 Task: For heading Use Italics Lora with red colour, bold & Underline.  font size for heading18,  'Change the font style of data to'Montserrat and font size to 9,  Change the alignment of both headline & data to Align left In the sheet  DashboardLoanAgreement
Action: Mouse moved to (61, 142)
Screenshot: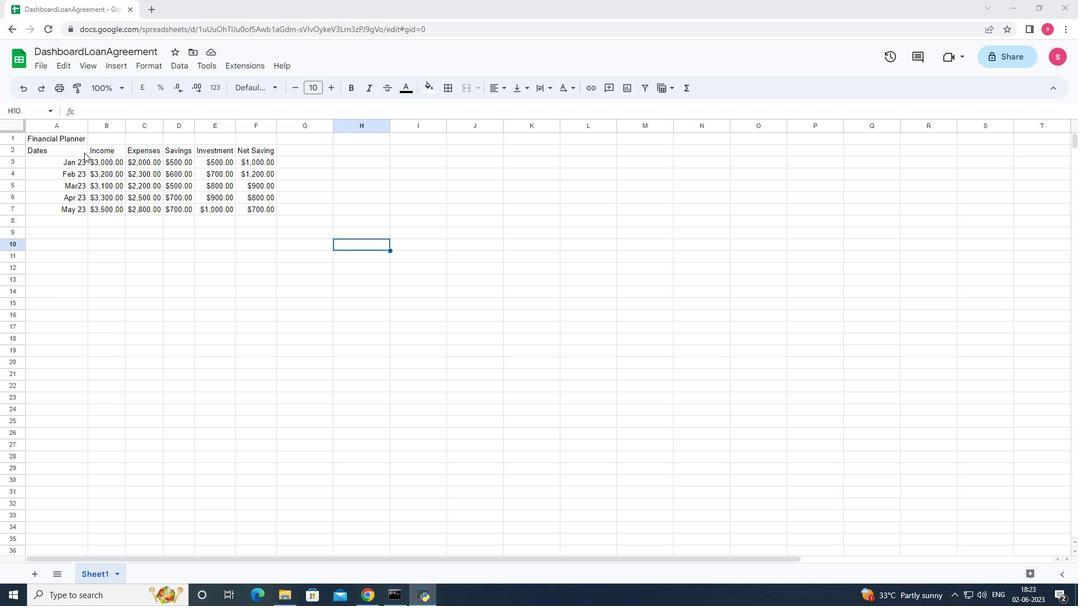 
Action: Mouse pressed left at (61, 142)
Screenshot: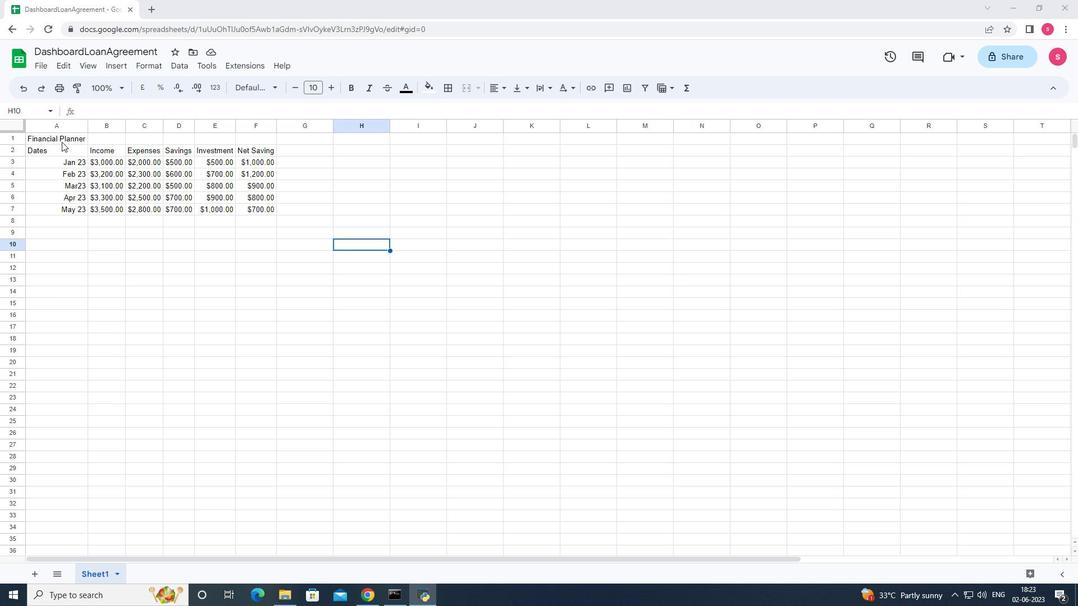 
Action: Mouse moved to (251, 89)
Screenshot: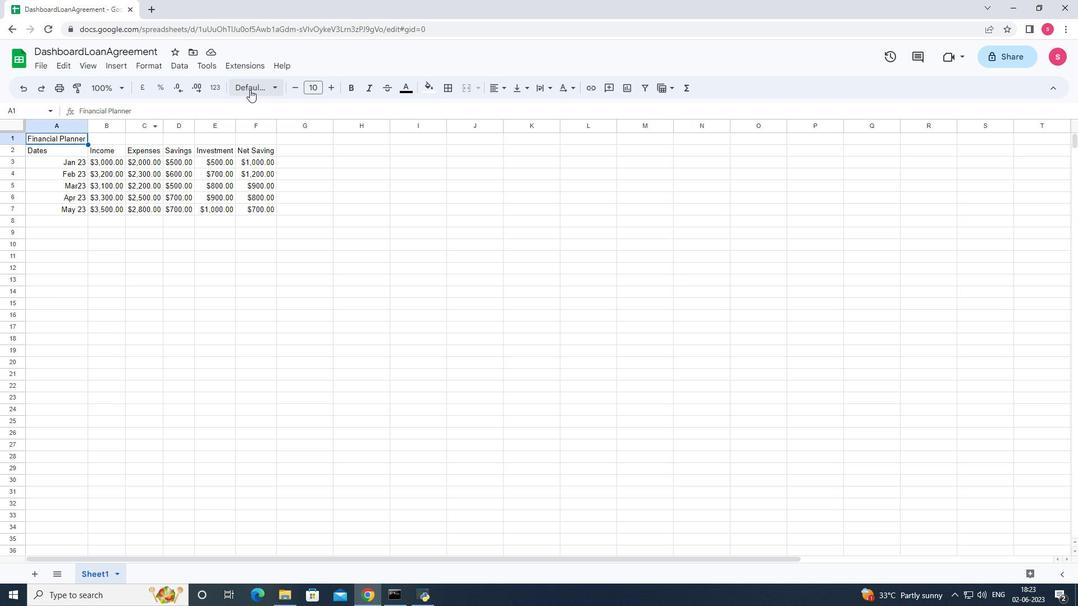 
Action: Mouse pressed left at (251, 89)
Screenshot: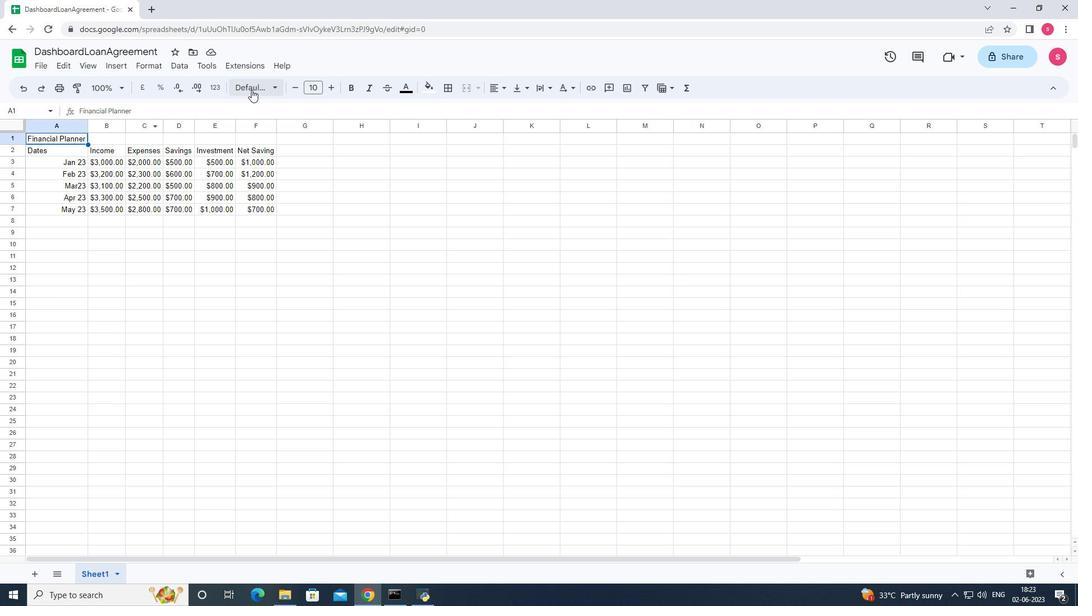 
Action: Mouse moved to (283, 325)
Screenshot: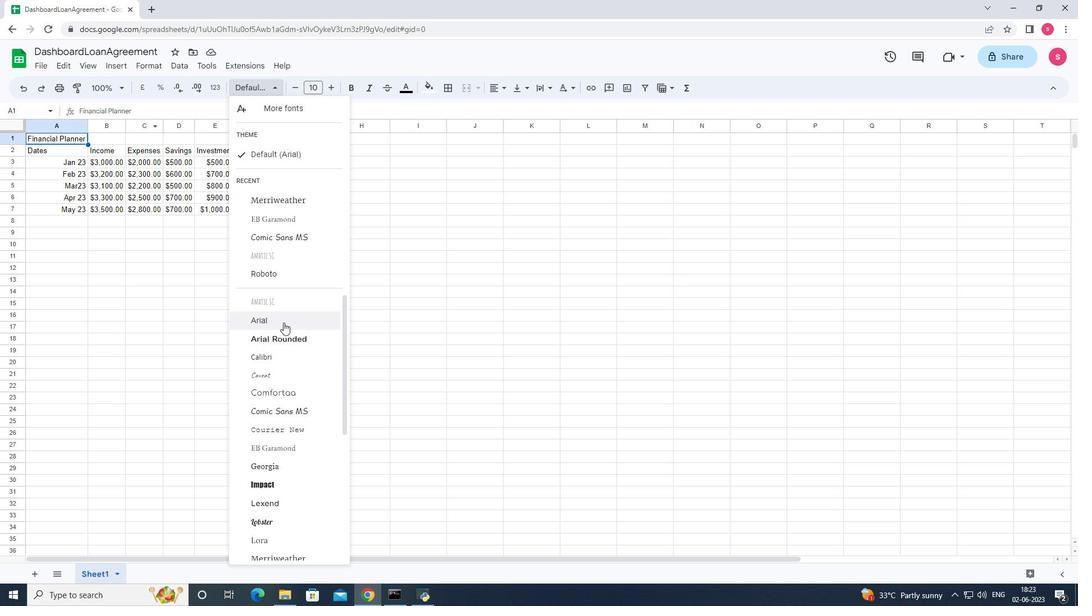 
Action: Mouse scrolled (283, 325) with delta (0, 0)
Screenshot: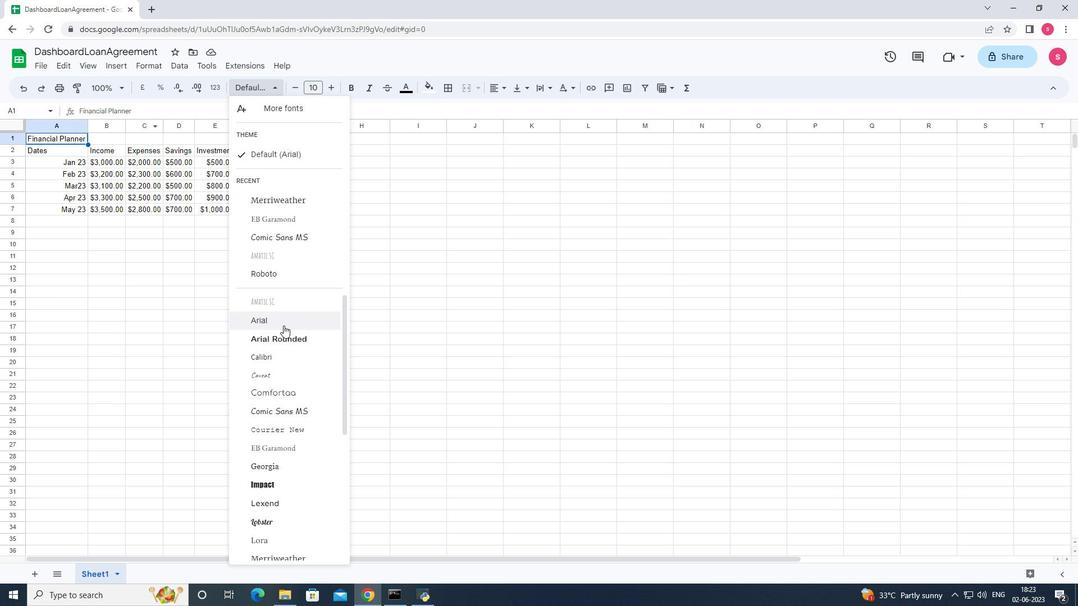 
Action: Mouse scrolled (283, 325) with delta (0, 0)
Screenshot: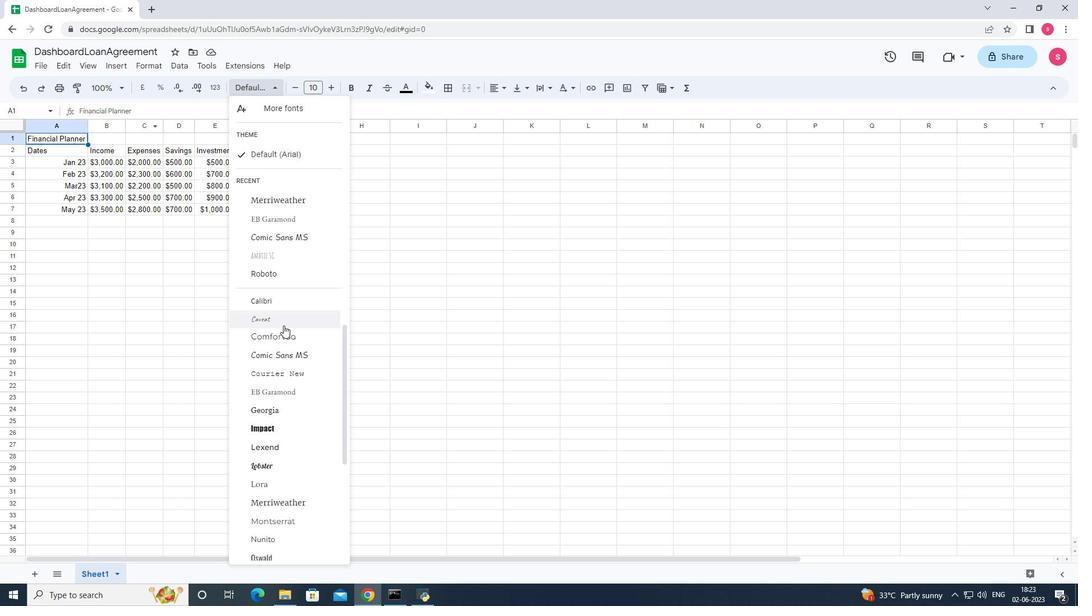 
Action: Mouse scrolled (283, 325) with delta (0, 0)
Screenshot: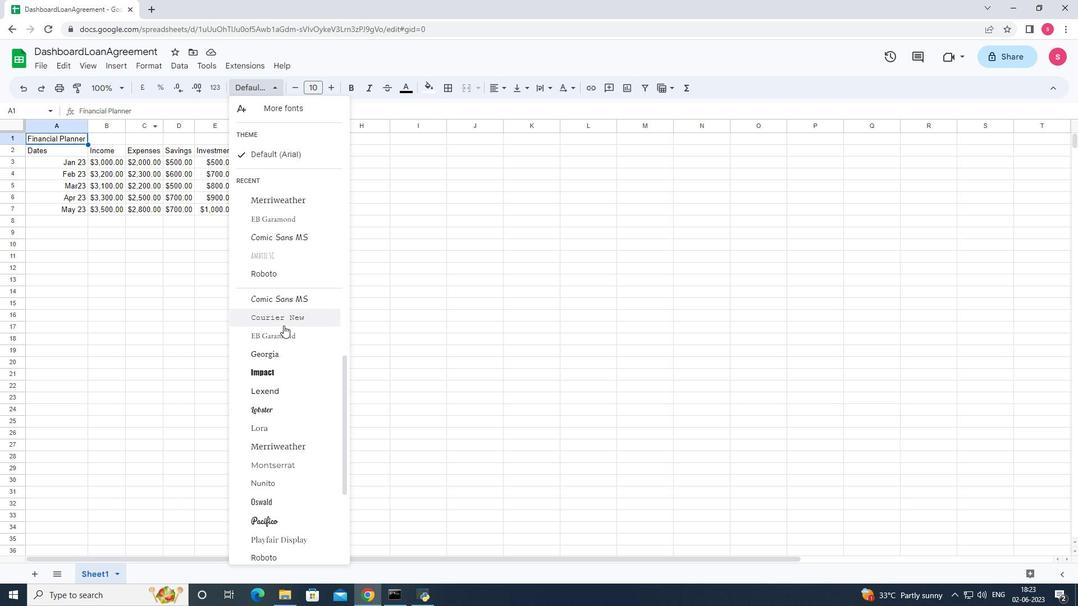 
Action: Mouse scrolled (283, 325) with delta (0, 0)
Screenshot: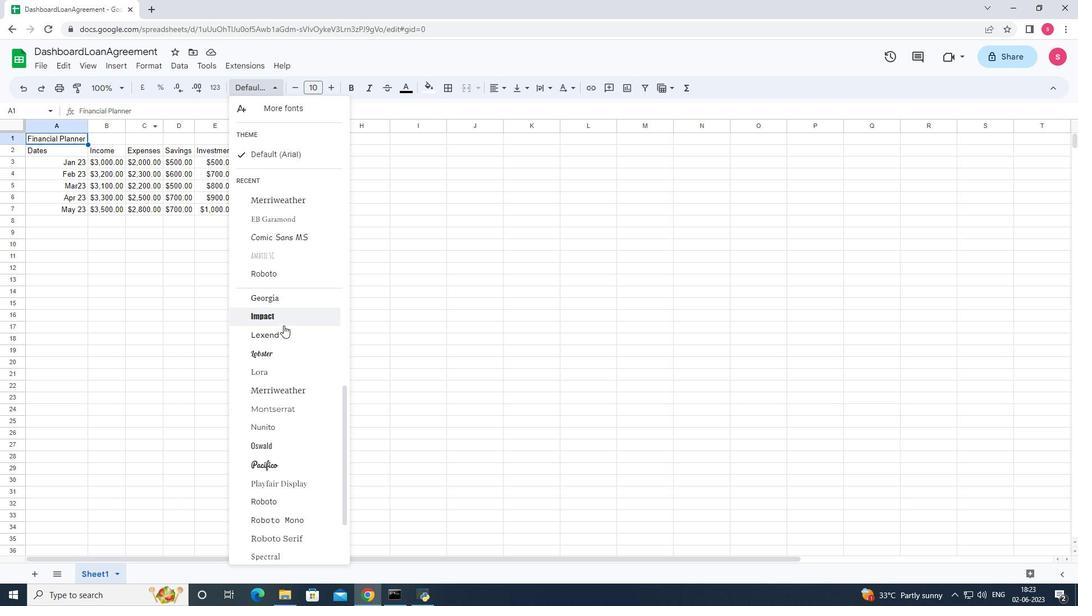 
Action: Mouse moved to (283, 316)
Screenshot: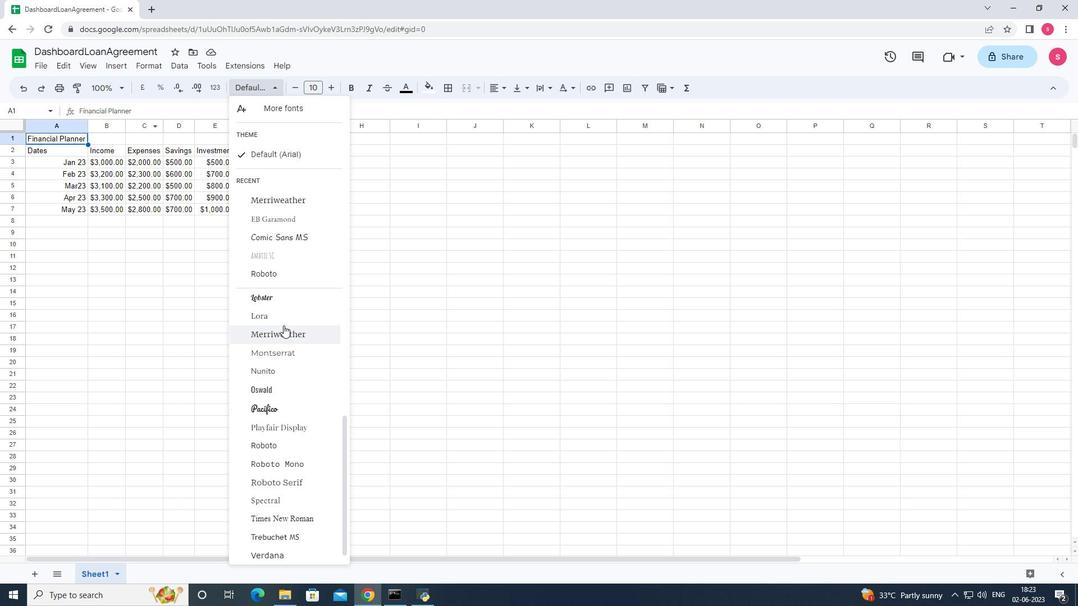 
Action: Mouse pressed left at (283, 316)
Screenshot: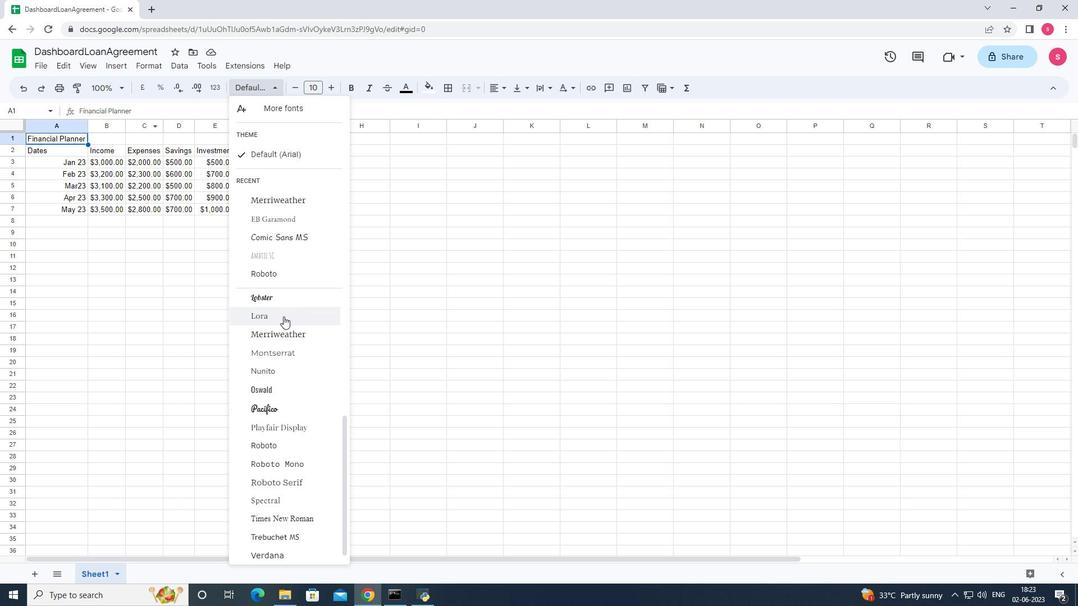 
Action: Mouse moved to (407, 90)
Screenshot: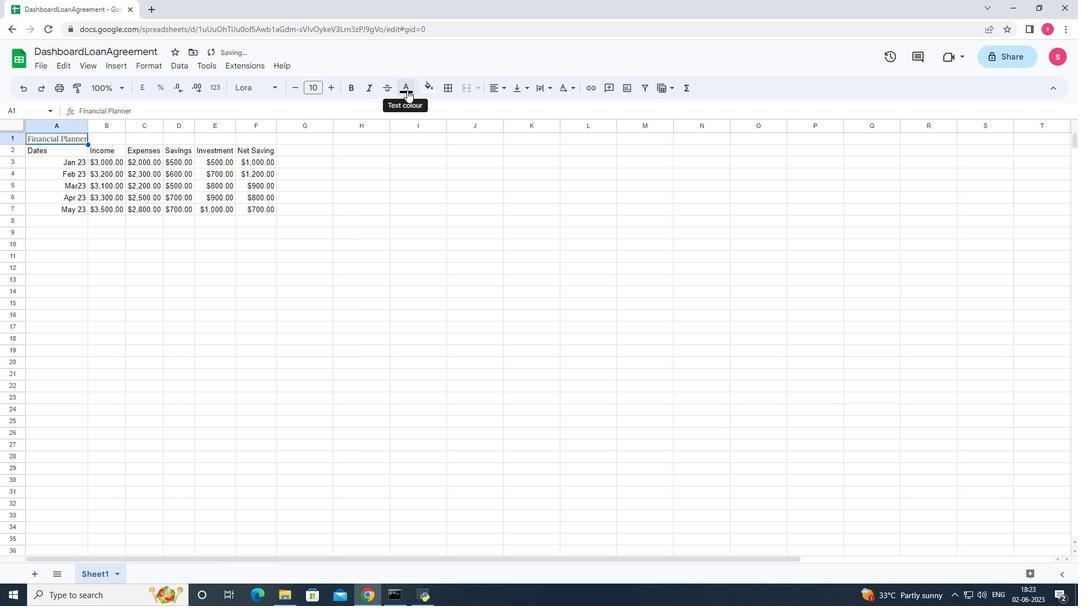 
Action: Mouse pressed left at (407, 90)
Screenshot: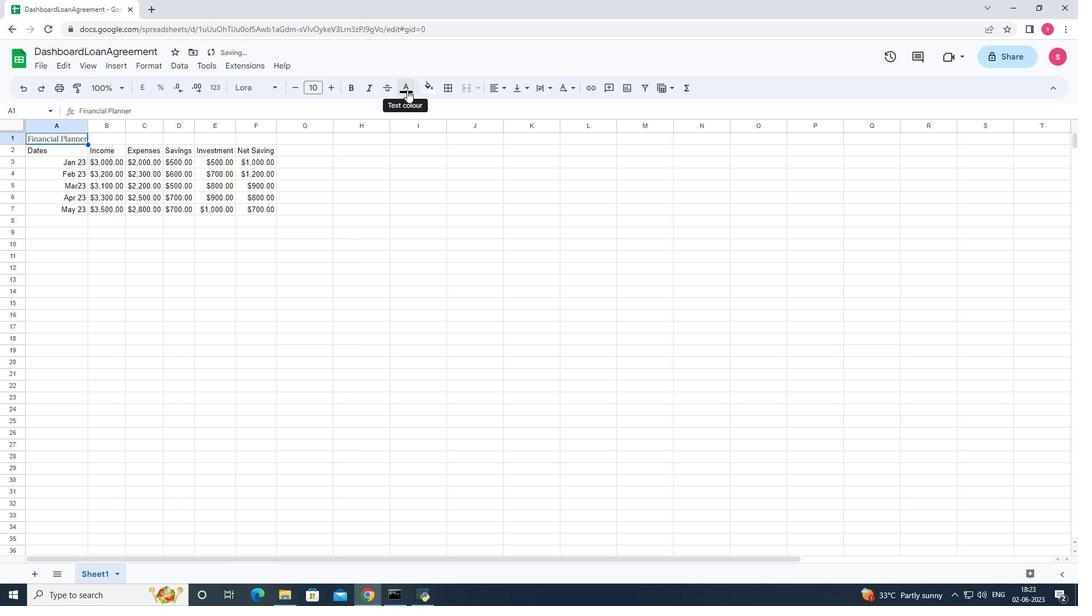 
Action: Mouse moved to (420, 138)
Screenshot: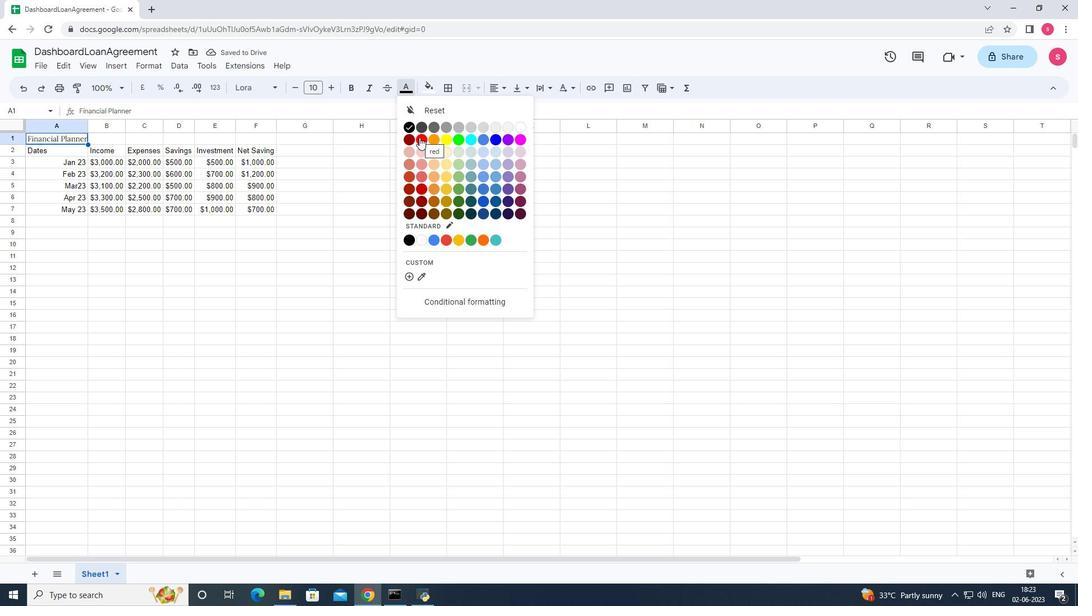
Action: Mouse pressed left at (420, 138)
Screenshot: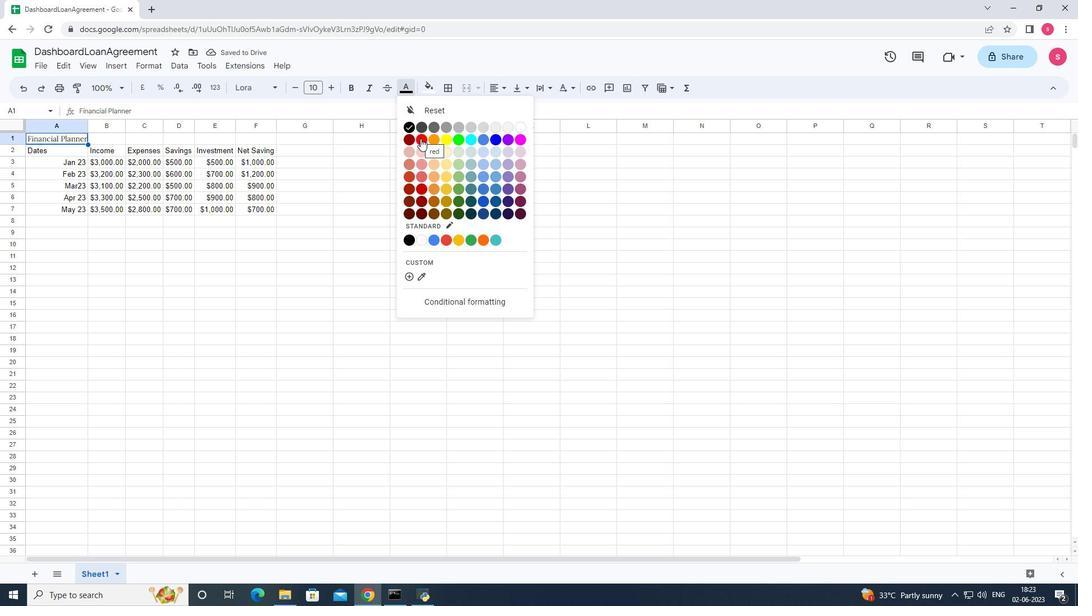 
Action: Mouse moved to (147, 62)
Screenshot: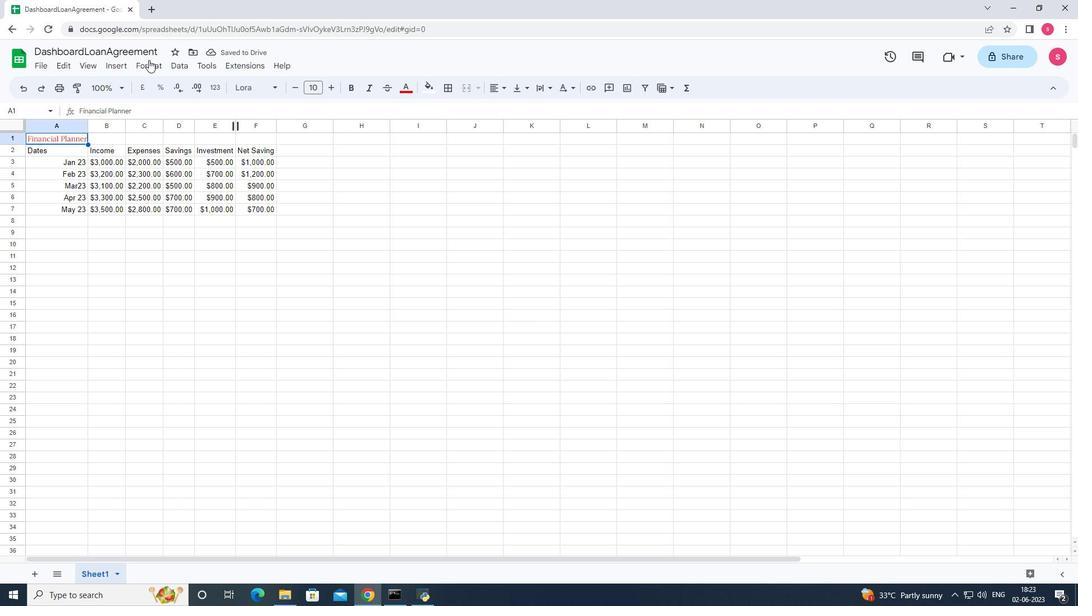 
Action: Mouse pressed left at (147, 62)
Screenshot: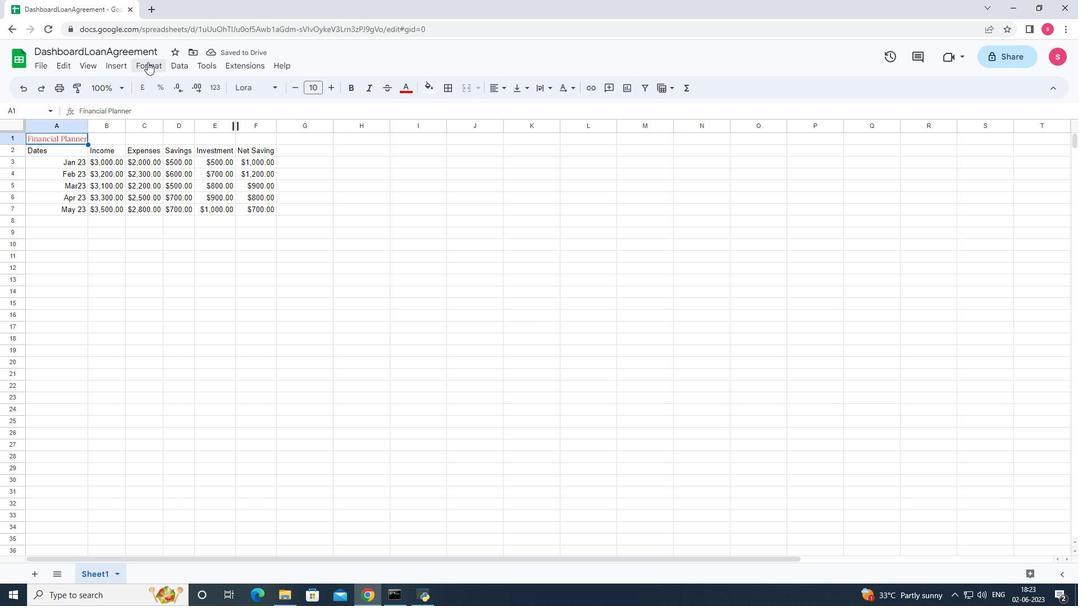 
Action: Mouse moved to (171, 125)
Screenshot: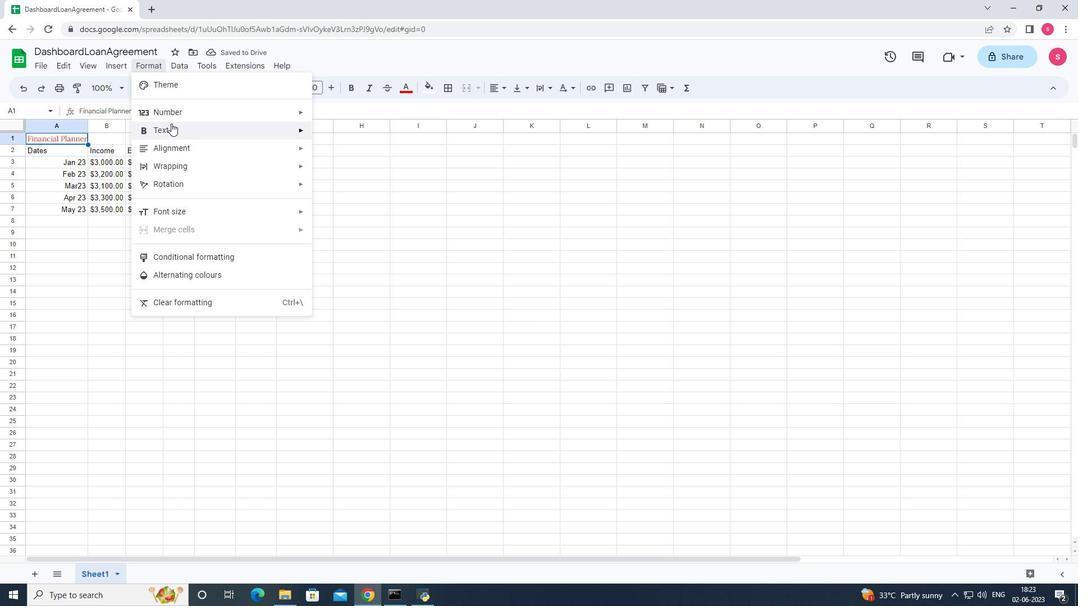 
Action: Mouse pressed left at (171, 125)
Screenshot: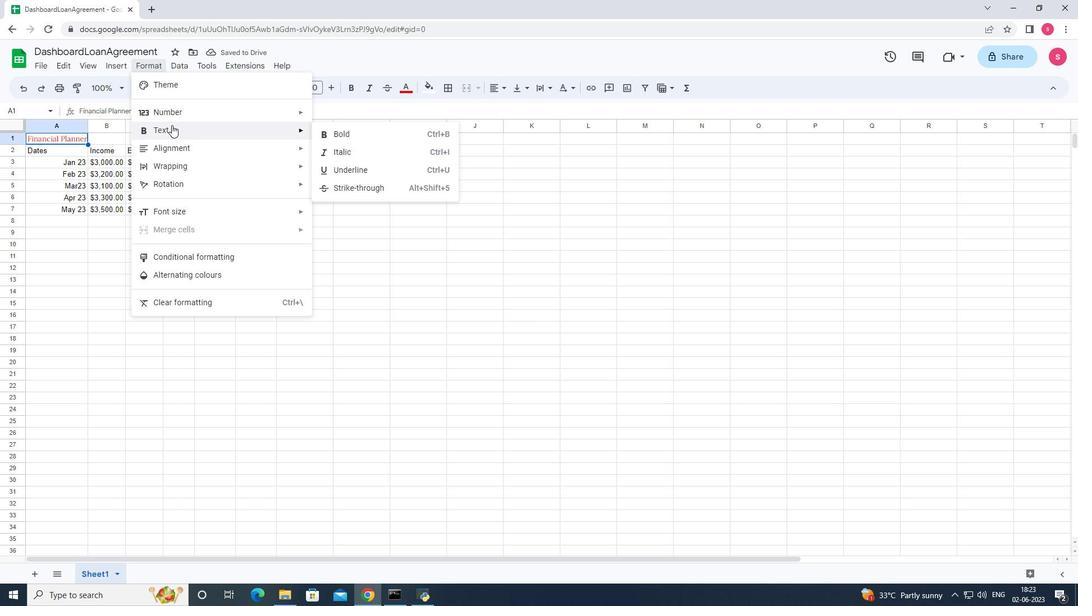 
Action: Mouse moved to (347, 130)
Screenshot: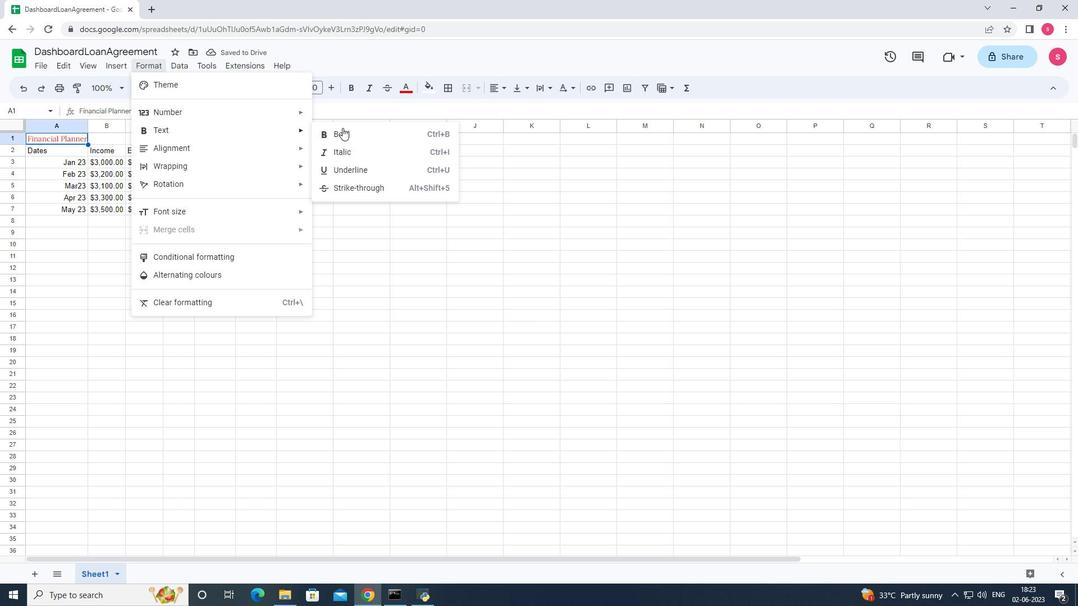 
Action: Mouse pressed left at (347, 130)
Screenshot: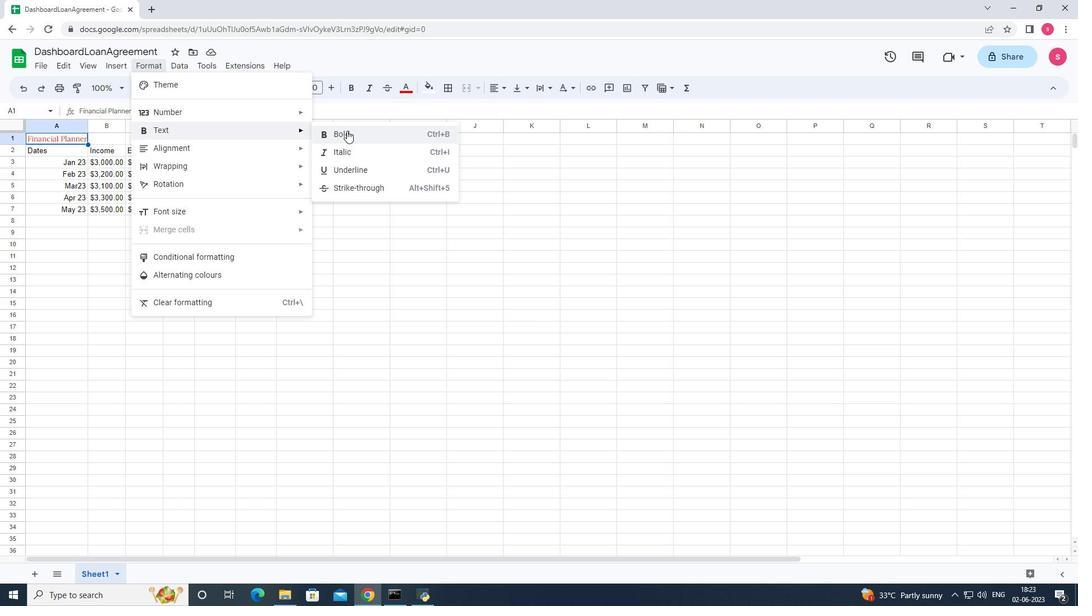 
Action: Mouse moved to (150, 70)
Screenshot: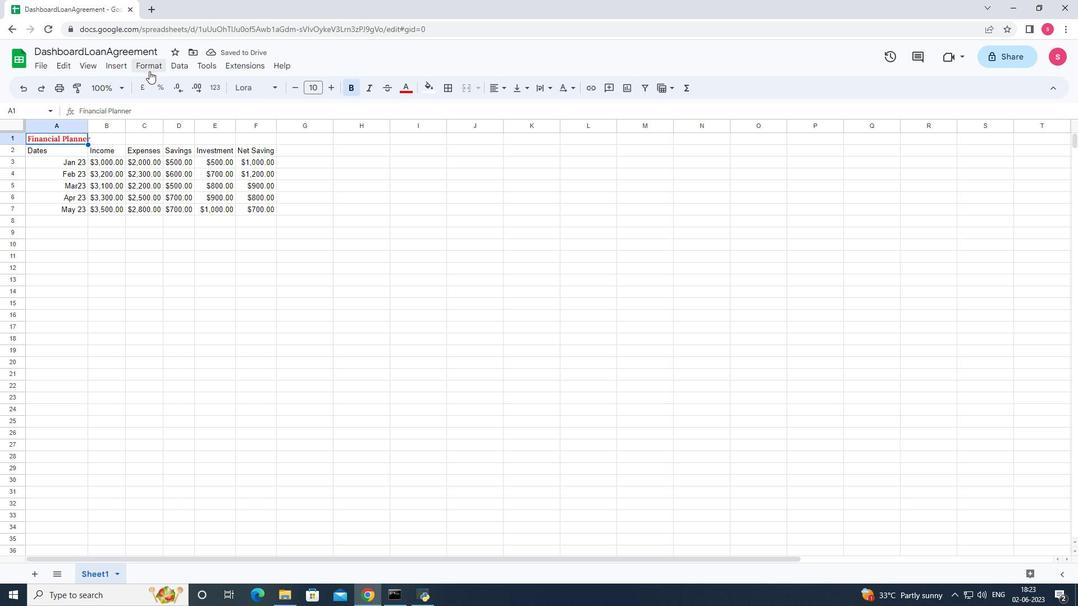 
Action: Mouse pressed left at (150, 70)
Screenshot: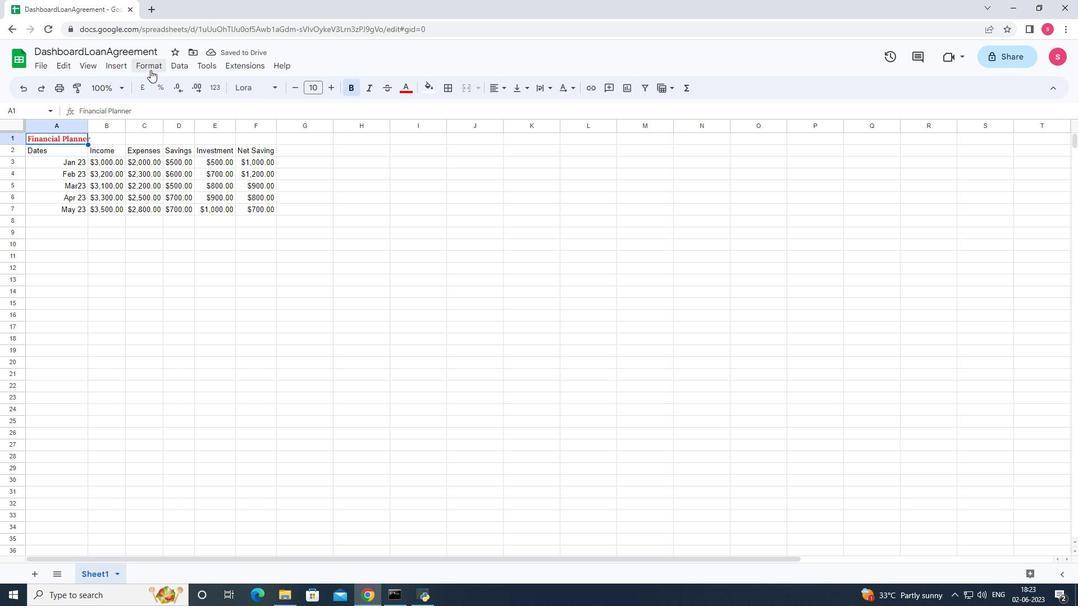 
Action: Mouse moved to (170, 126)
Screenshot: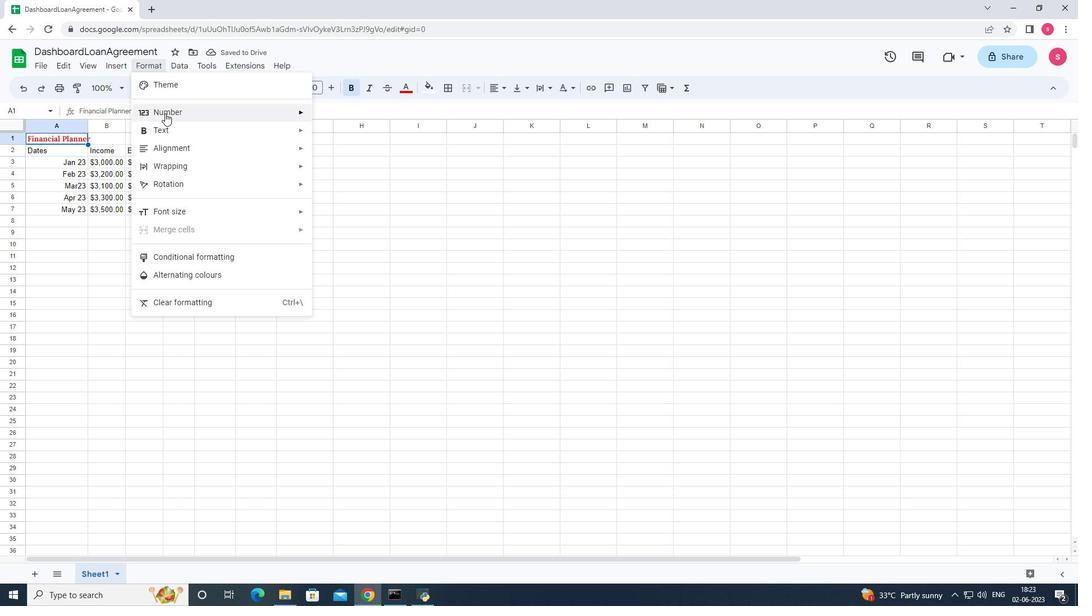 
Action: Mouse pressed left at (170, 126)
Screenshot: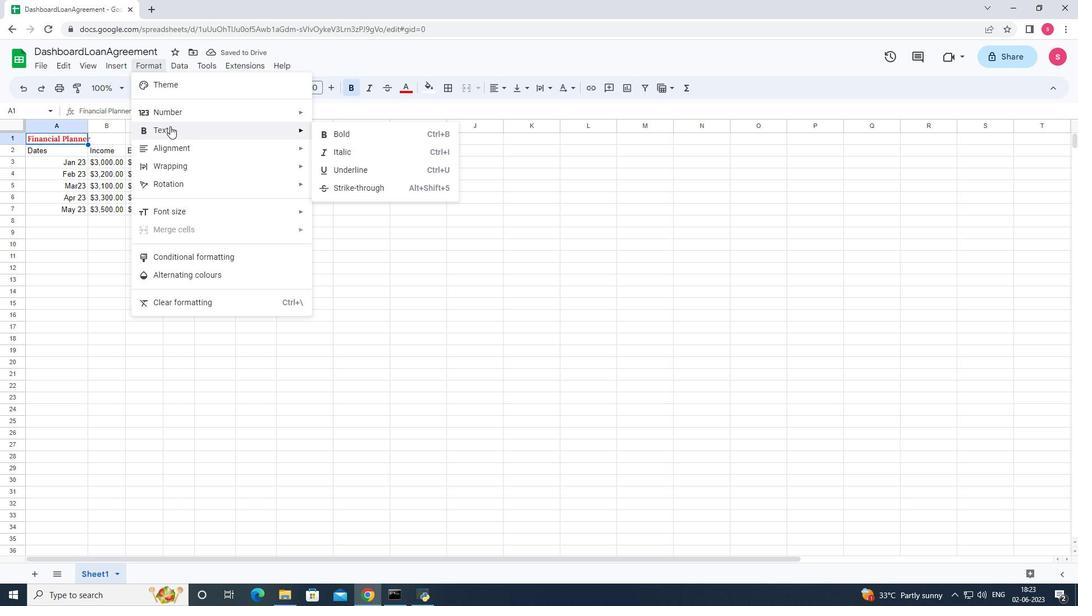 
Action: Mouse moved to (355, 175)
Screenshot: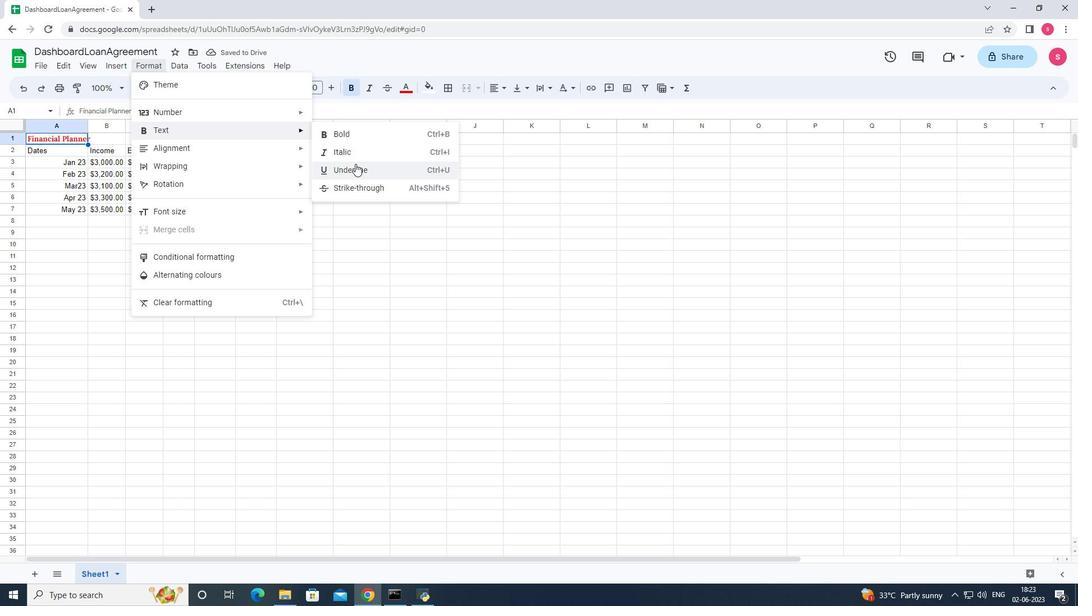 
Action: Mouse pressed left at (355, 175)
Screenshot: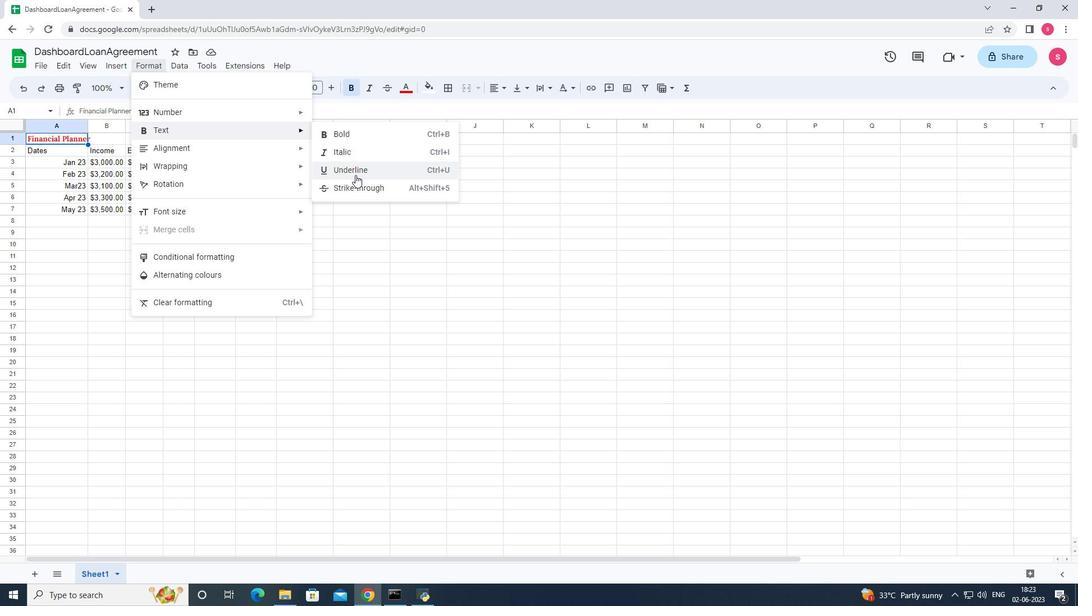 
Action: Mouse moved to (327, 87)
Screenshot: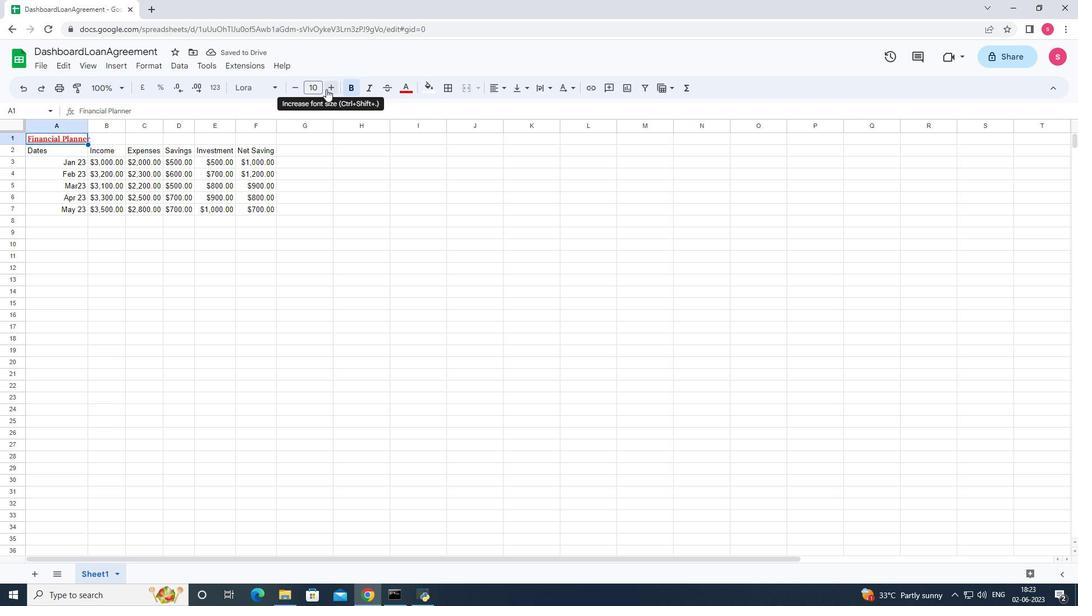 
Action: Mouse pressed left at (327, 87)
Screenshot: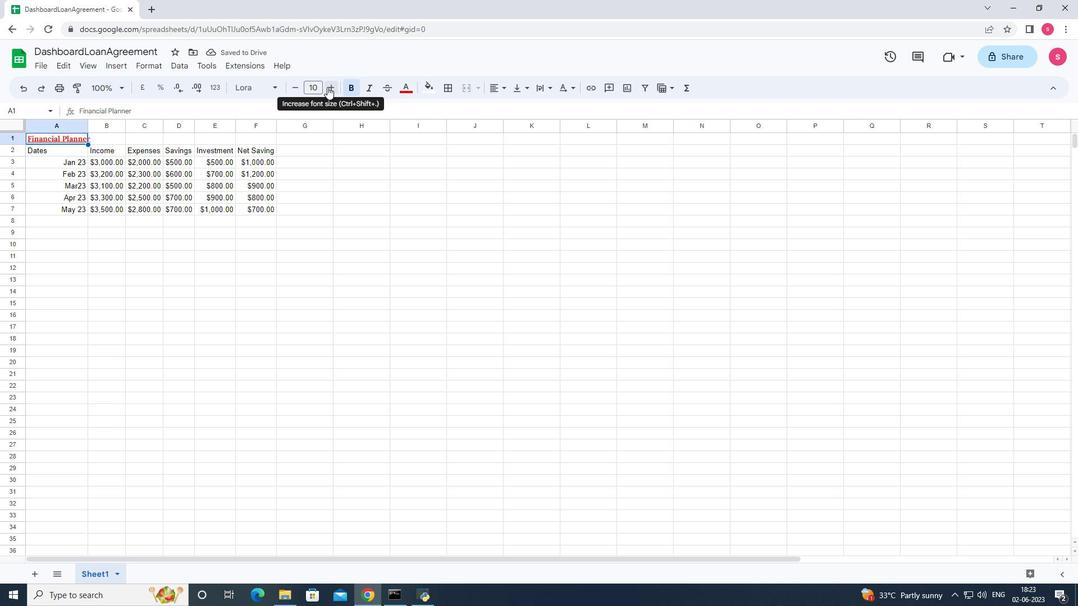 
Action: Mouse pressed left at (327, 87)
Screenshot: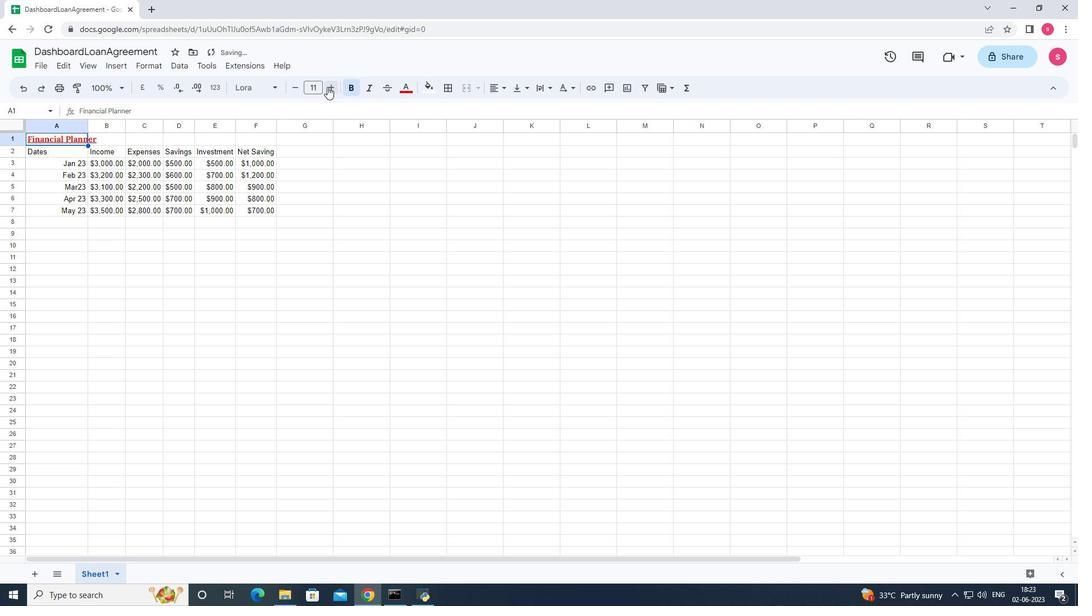 
Action: Mouse pressed left at (327, 87)
Screenshot: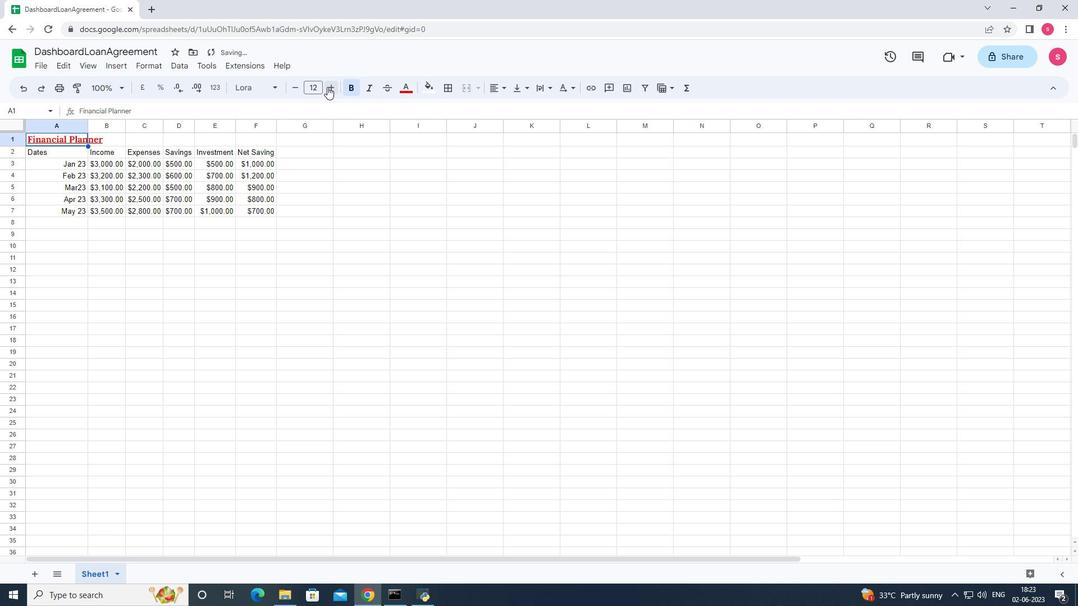 
Action: Mouse pressed left at (327, 87)
Screenshot: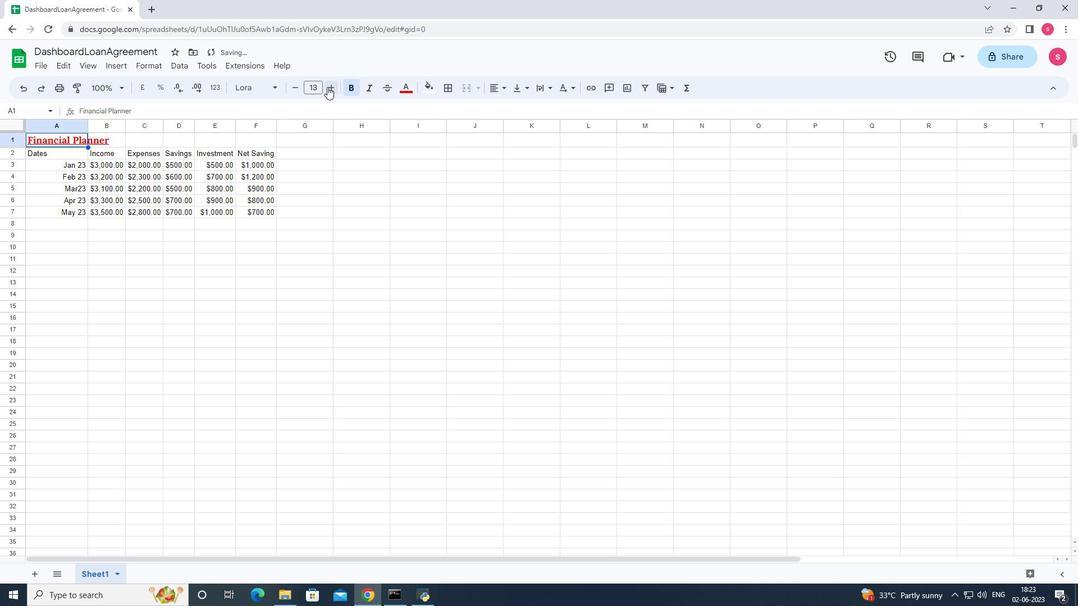 
Action: Mouse pressed left at (327, 87)
Screenshot: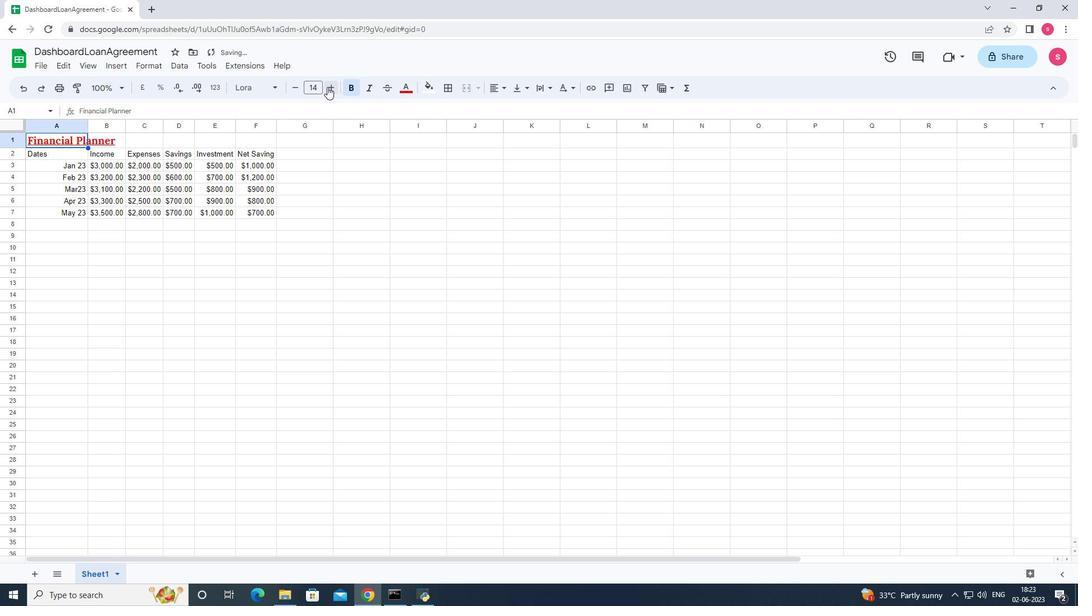
Action: Mouse pressed left at (327, 87)
Screenshot: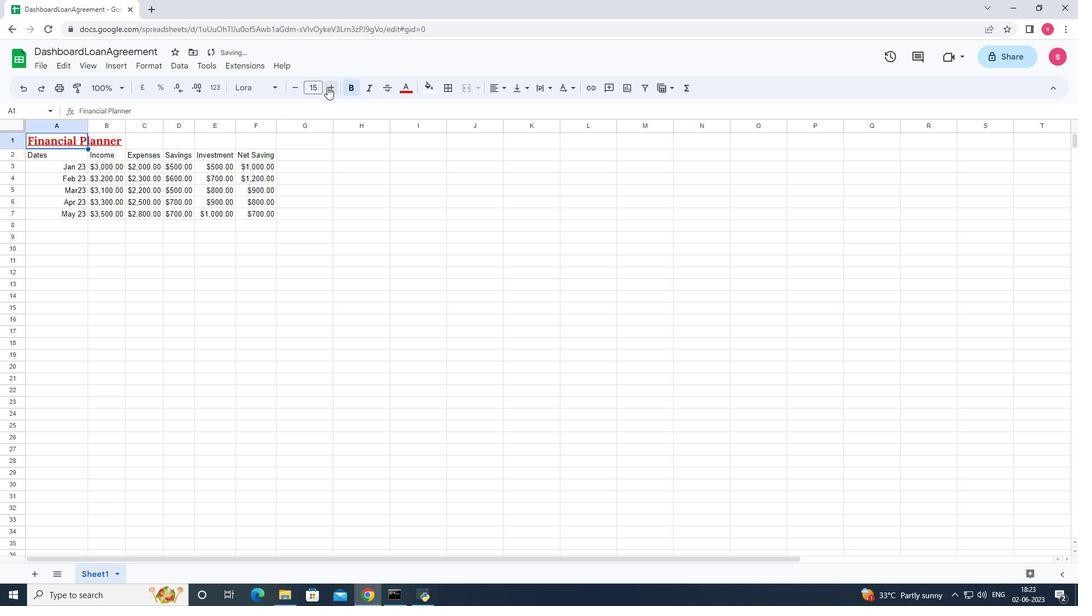 
Action: Mouse pressed left at (327, 87)
Screenshot: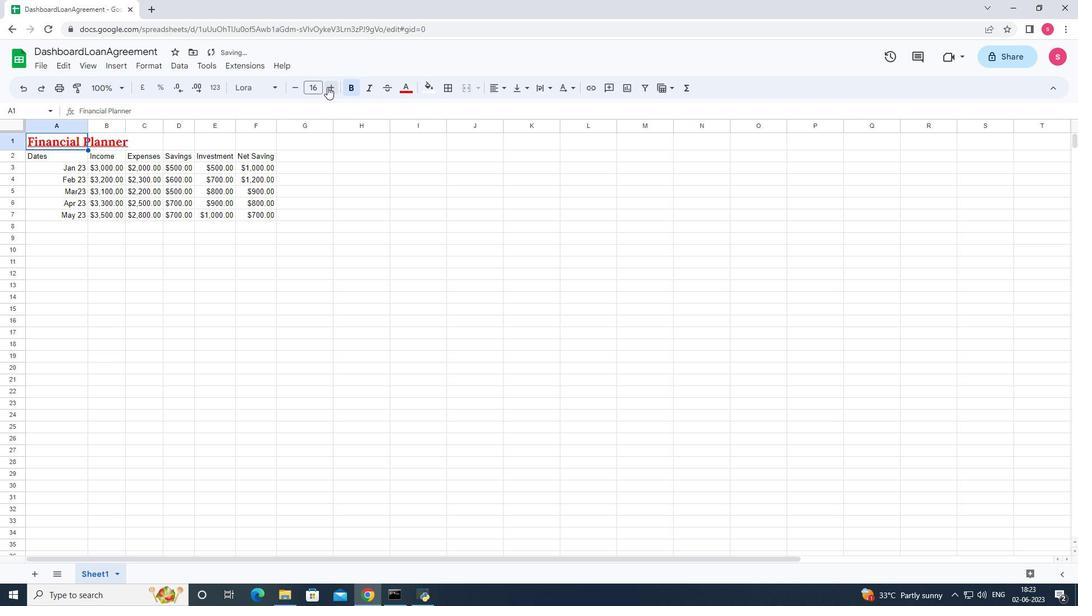 
Action: Mouse pressed left at (327, 87)
Screenshot: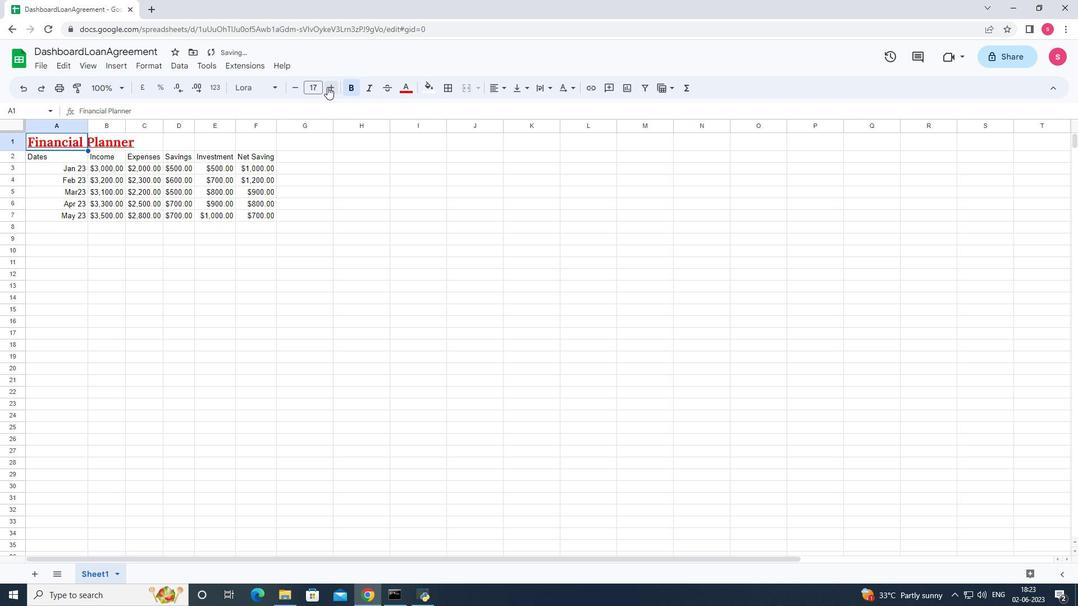 
Action: Mouse moved to (402, 227)
Screenshot: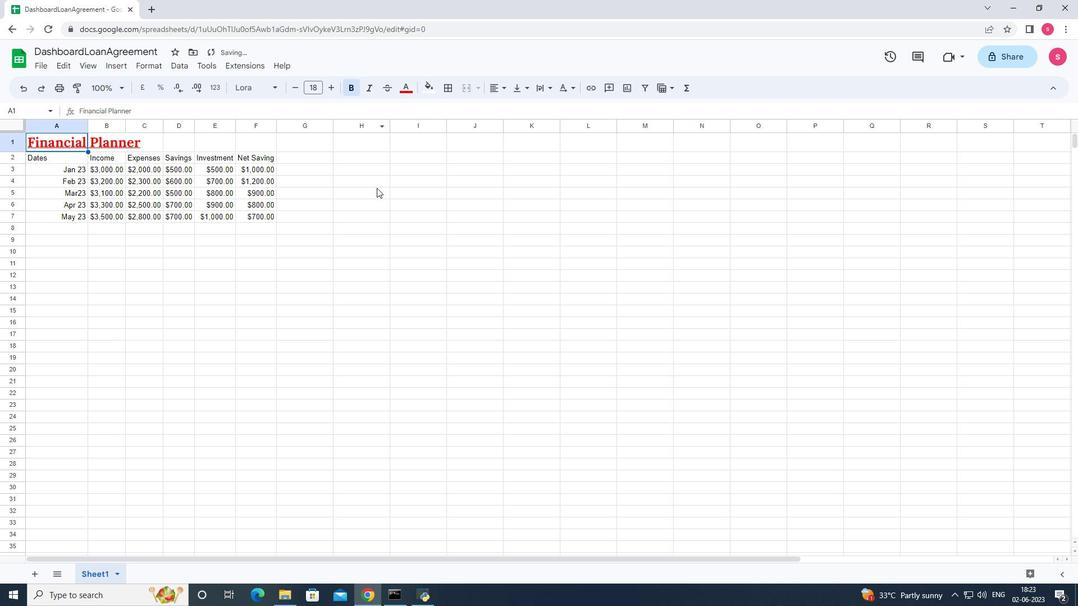 
Action: Mouse pressed left at (402, 227)
Screenshot: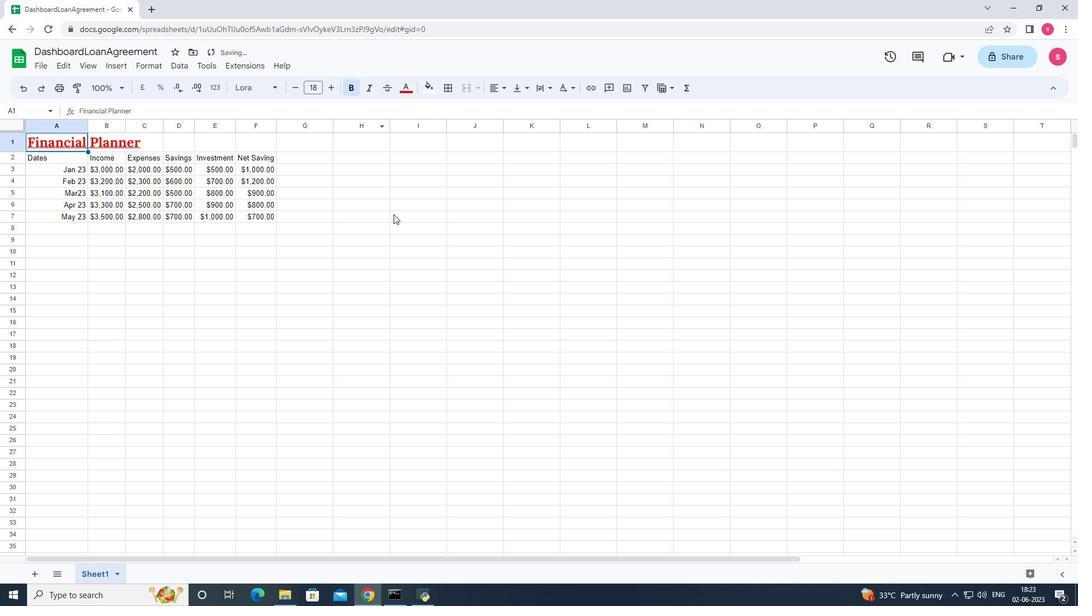 
Action: Mouse moved to (71, 155)
Screenshot: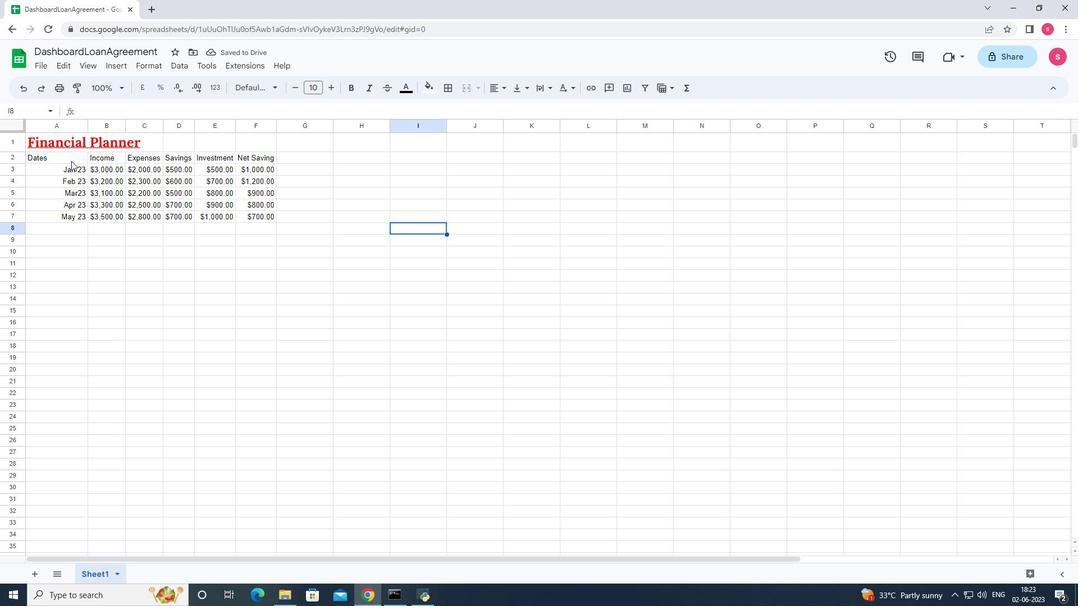 
Action: Mouse pressed left at (71, 155)
Screenshot: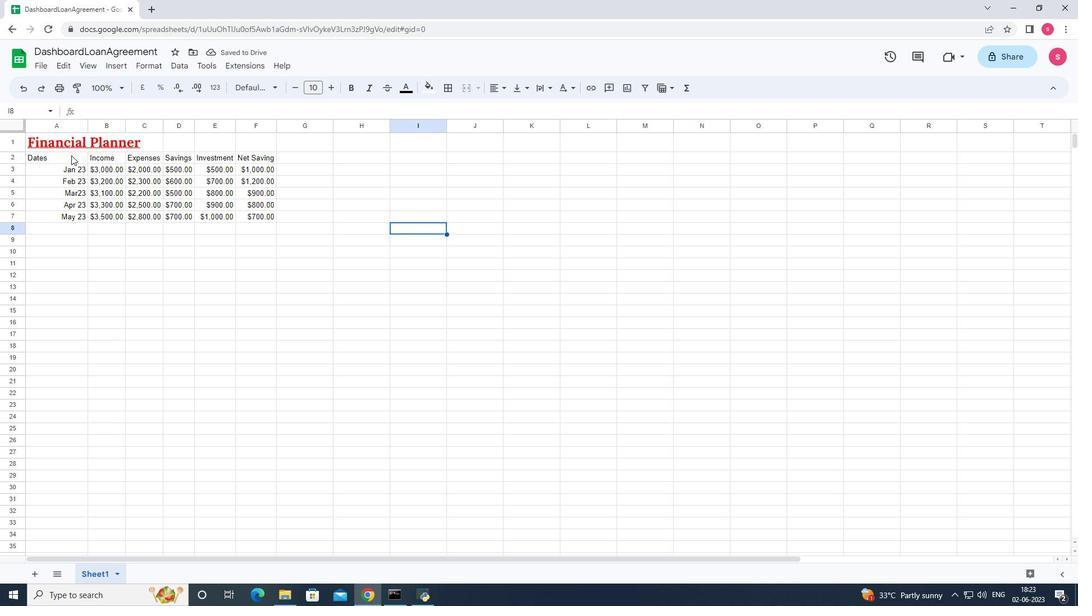 
Action: Mouse moved to (270, 92)
Screenshot: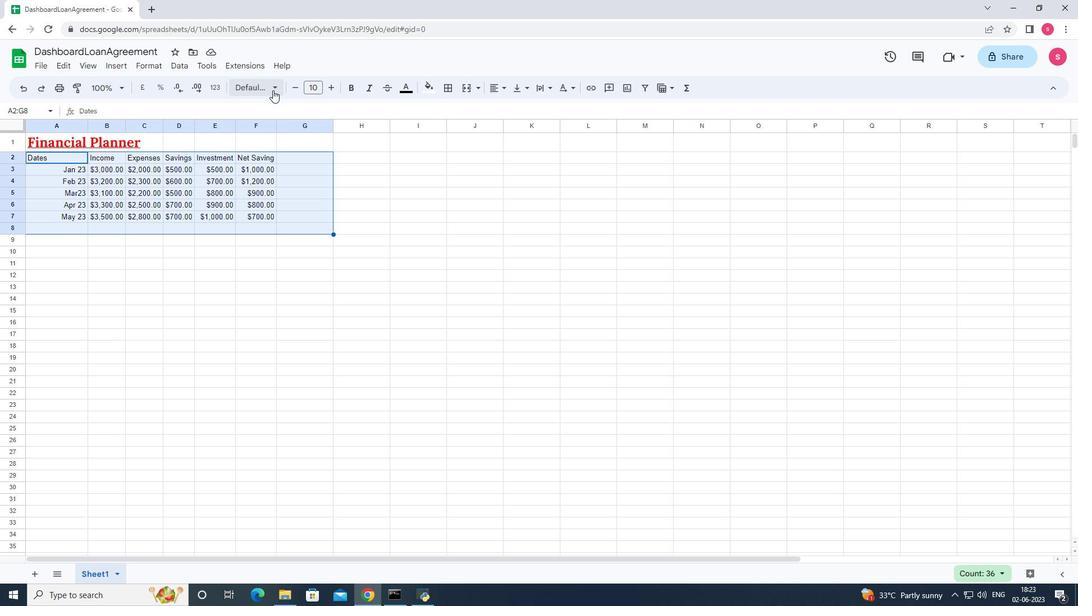 
Action: Mouse pressed left at (270, 92)
Screenshot: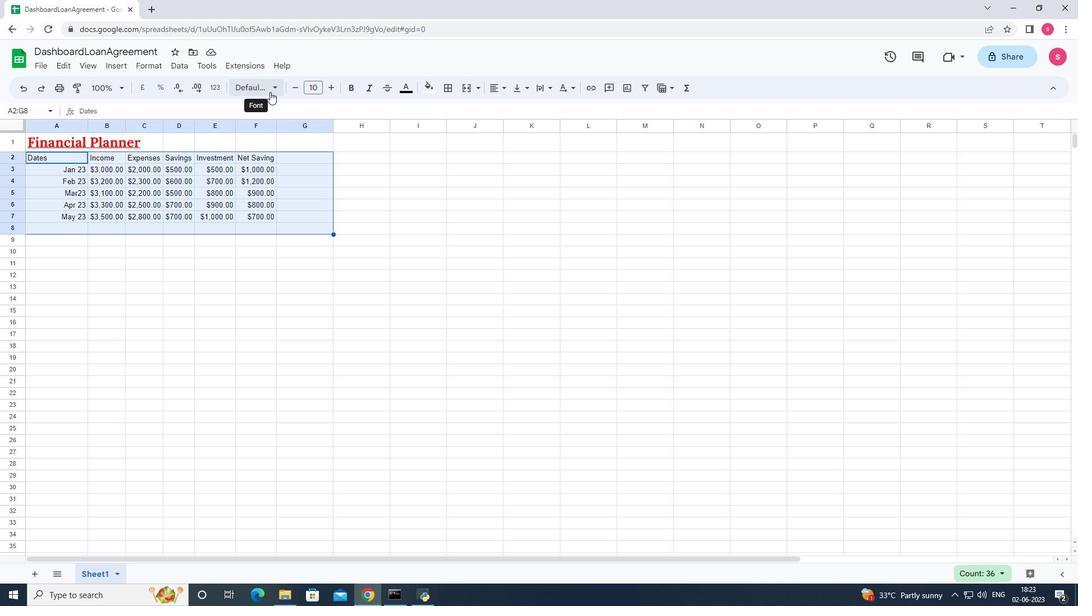 
Action: Mouse moved to (301, 319)
Screenshot: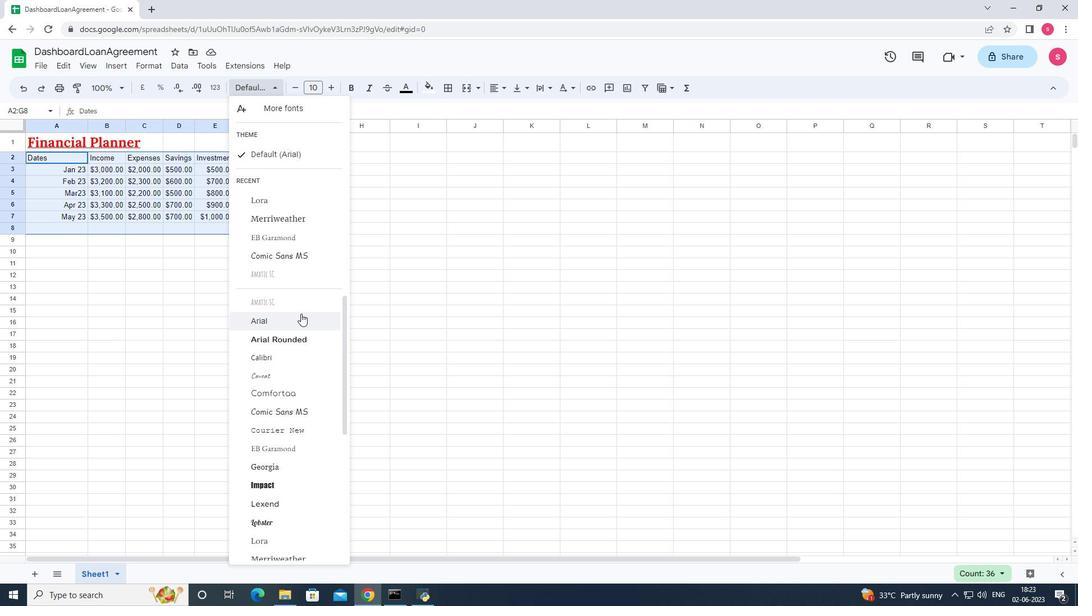 
Action: Mouse scrolled (301, 319) with delta (0, 0)
Screenshot: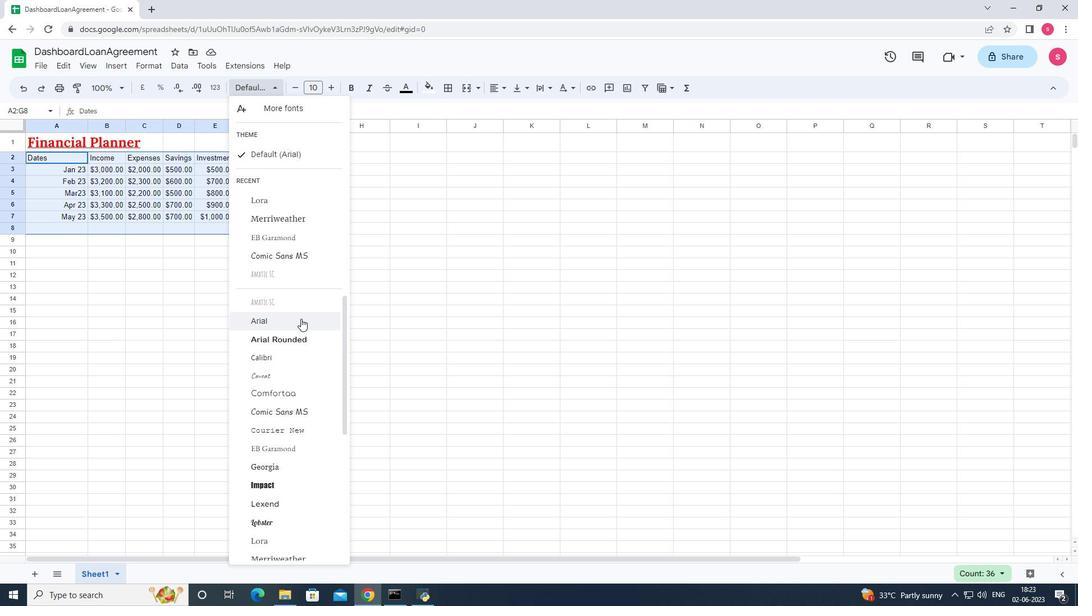 
Action: Mouse moved to (301, 332)
Screenshot: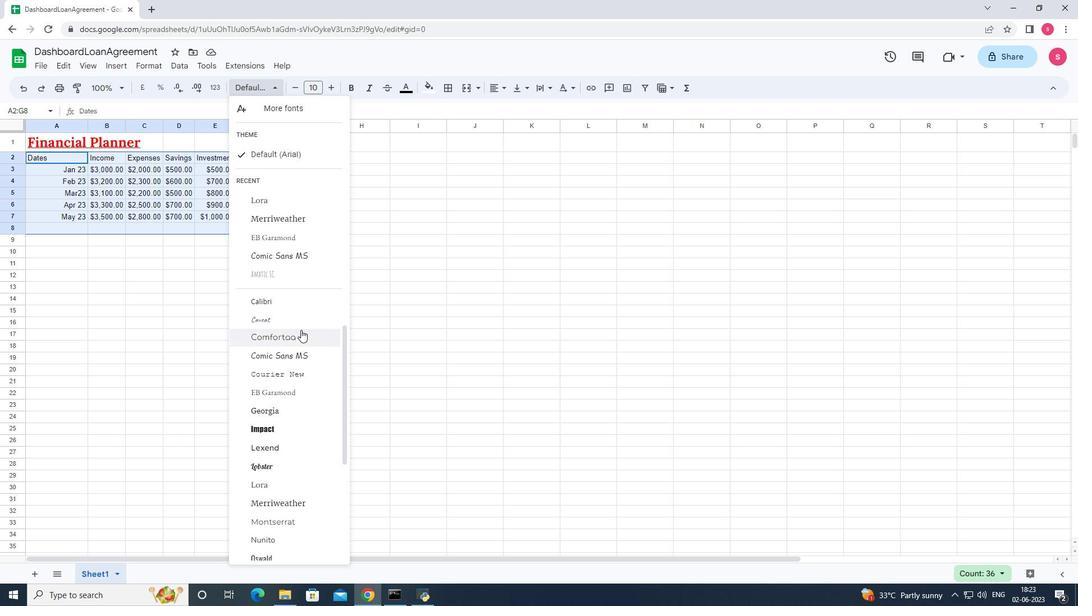 
Action: Mouse scrolled (301, 331) with delta (0, 0)
Screenshot: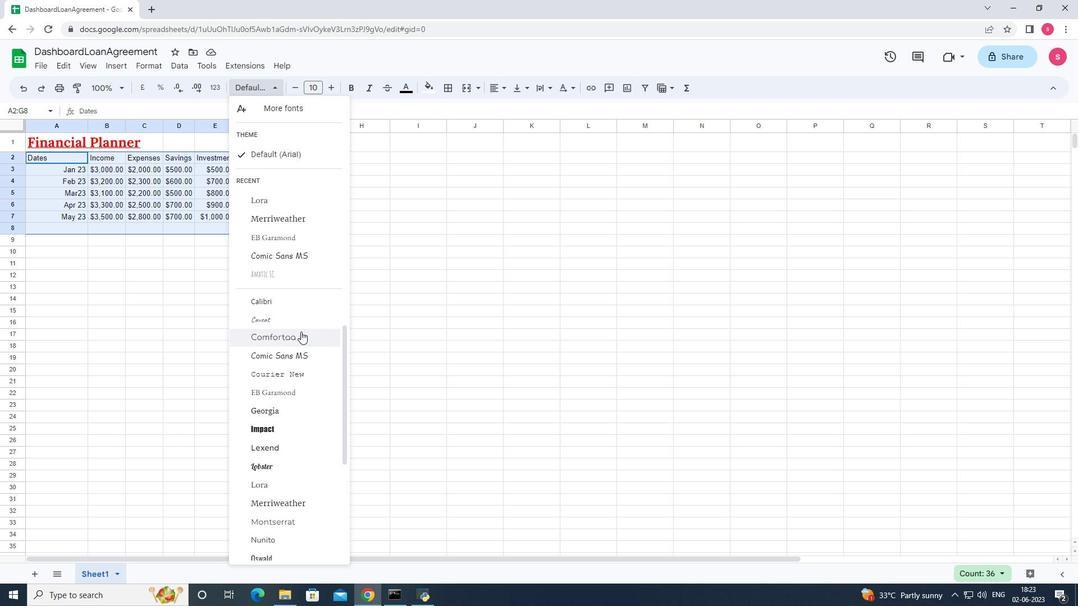 
Action: Mouse moved to (301, 333)
Screenshot: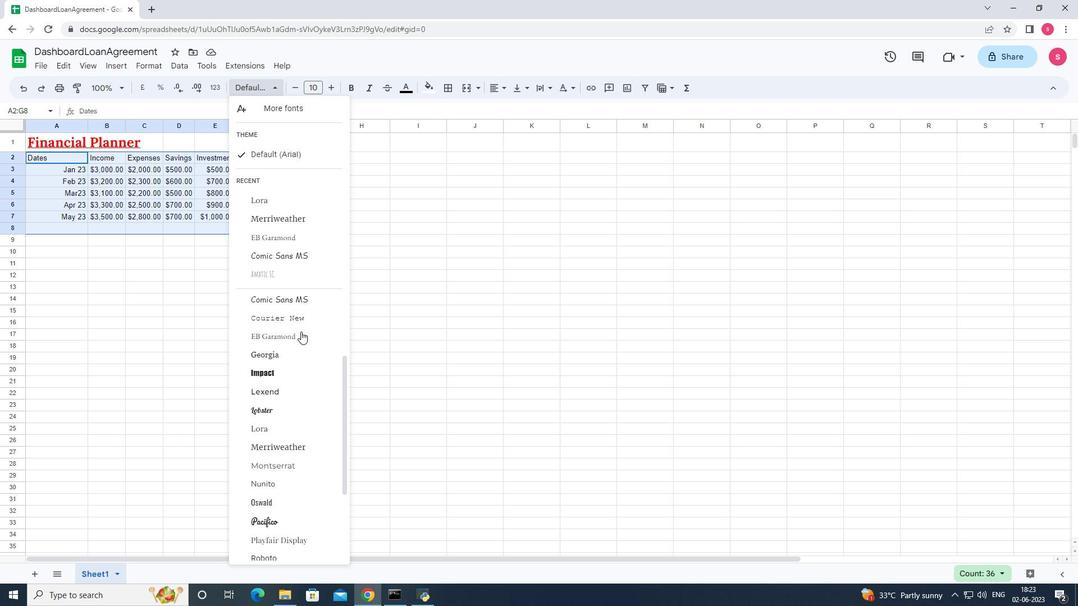 
Action: Mouse scrolled (301, 332) with delta (0, 0)
Screenshot: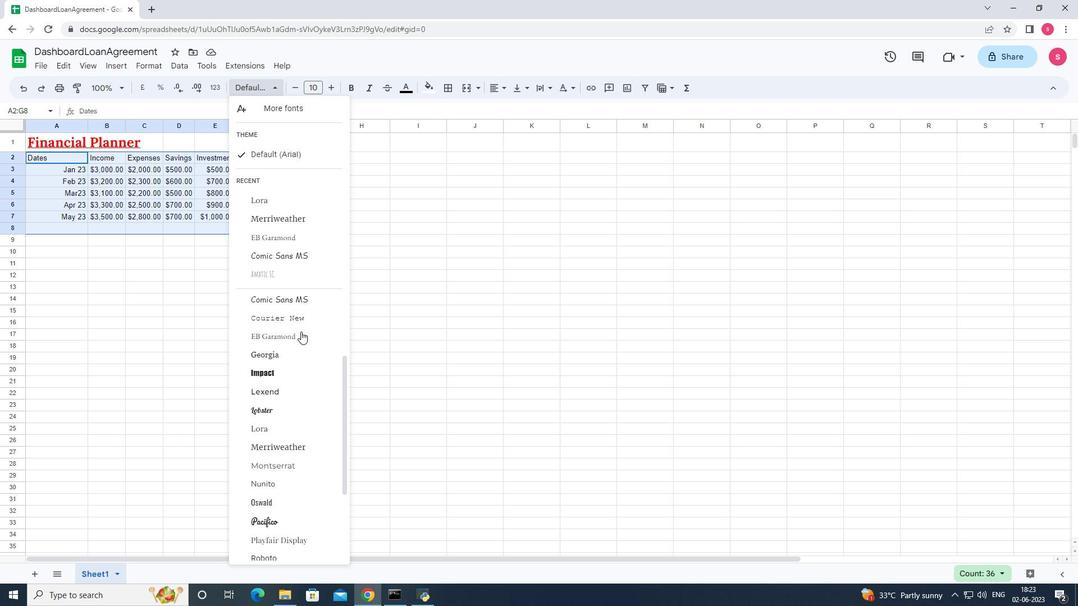 
Action: Mouse scrolled (301, 332) with delta (0, 0)
Screenshot: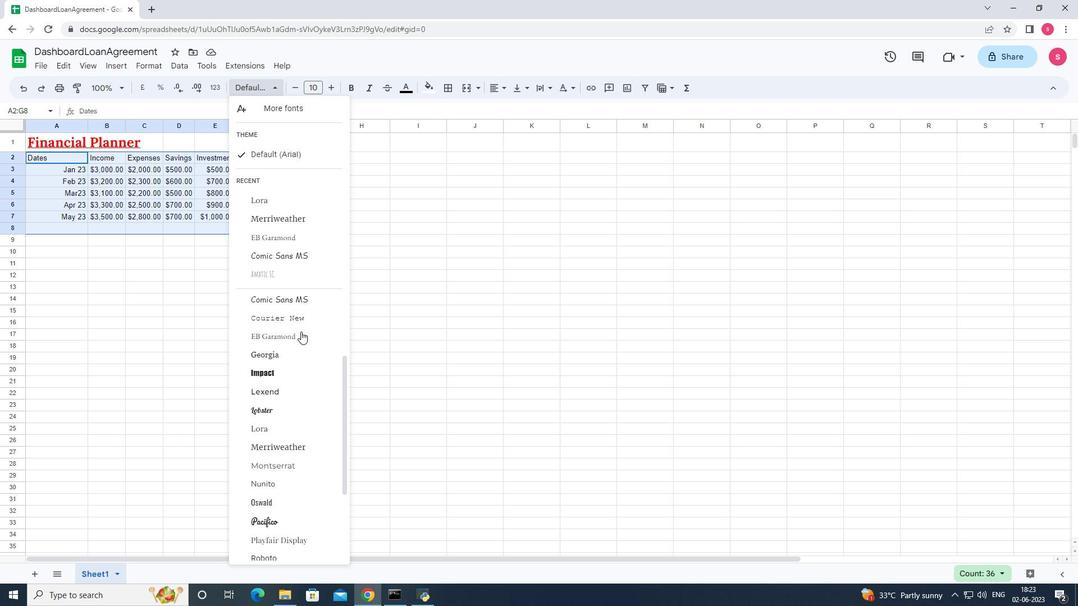 
Action: Mouse moved to (302, 348)
Screenshot: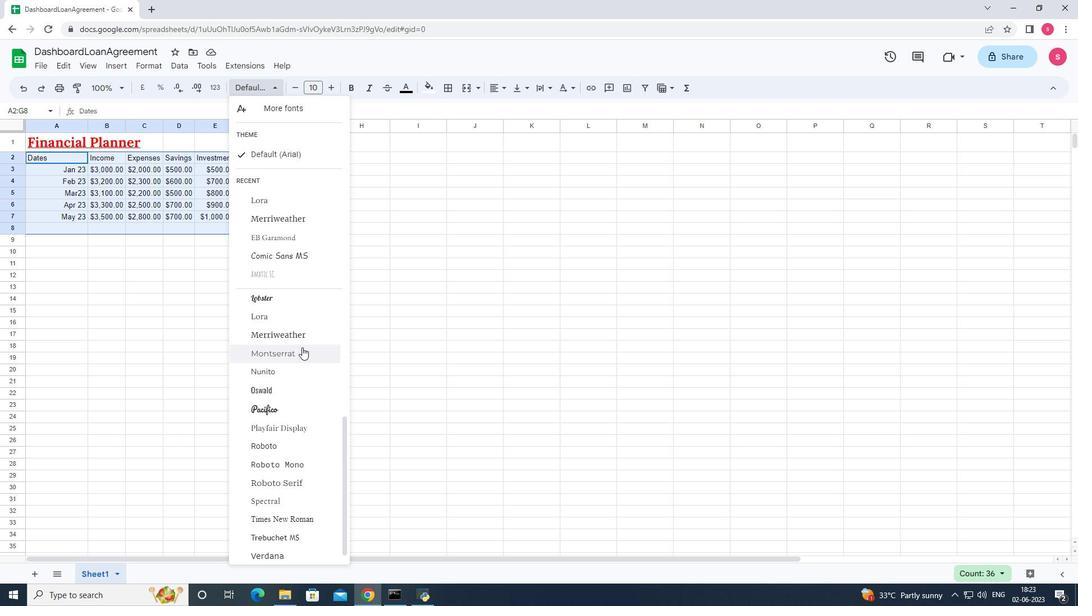 
Action: Mouse pressed left at (302, 348)
Screenshot: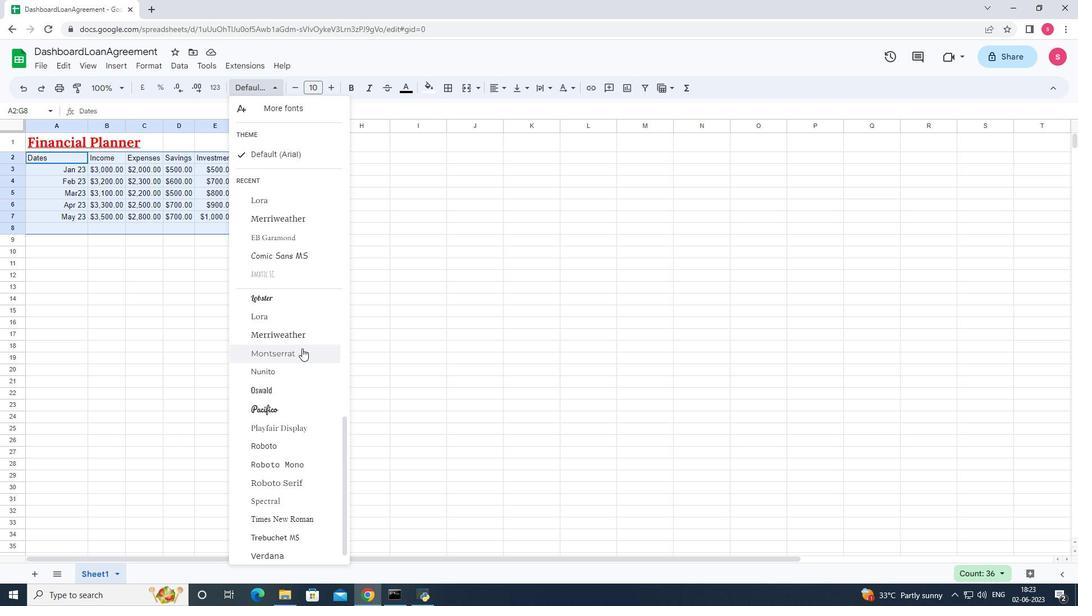 
Action: Mouse moved to (294, 89)
Screenshot: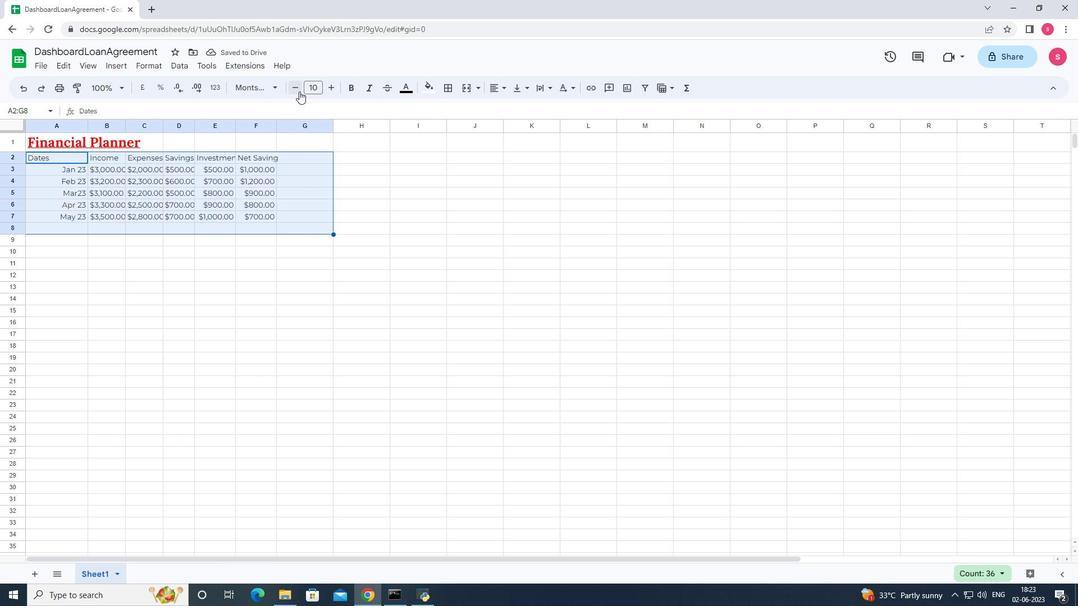 
Action: Mouse pressed left at (294, 89)
Screenshot: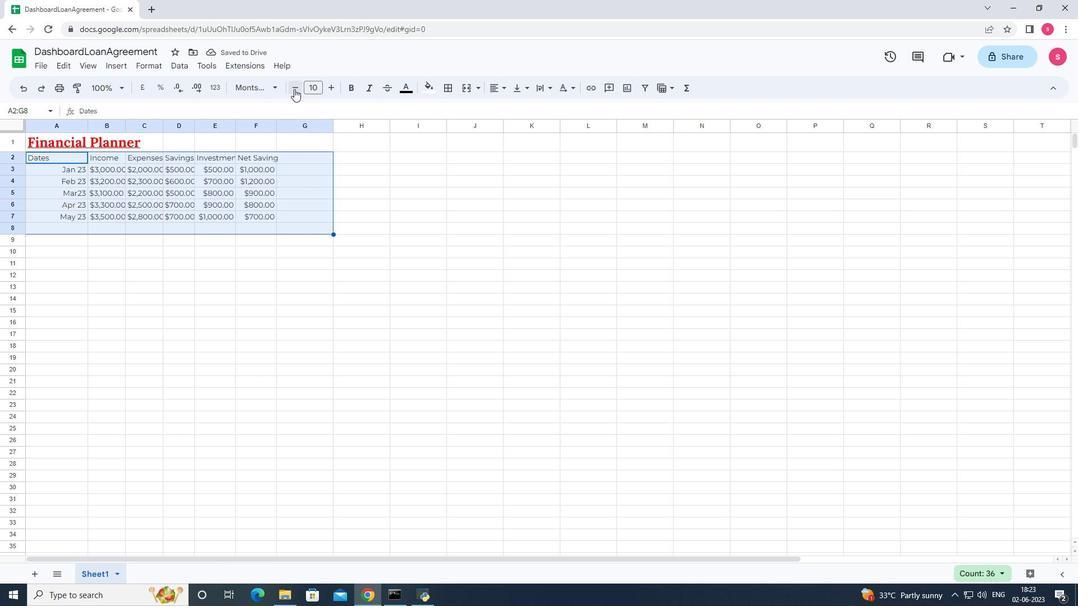
Action: Mouse moved to (427, 206)
Screenshot: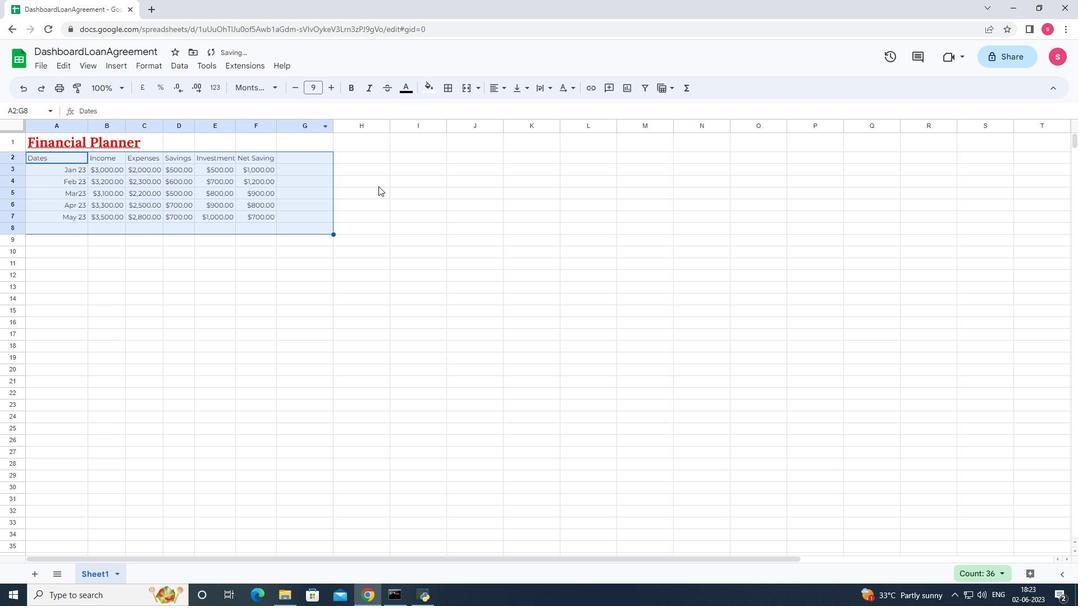 
Action: Mouse pressed left at (427, 206)
Screenshot: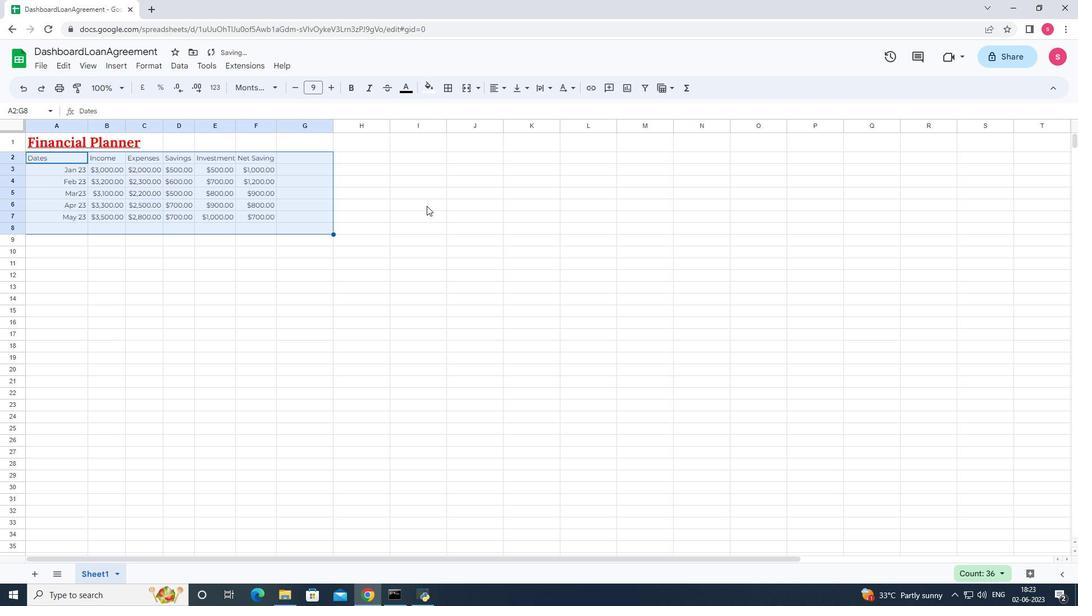 
Action: Mouse moved to (58, 140)
Screenshot: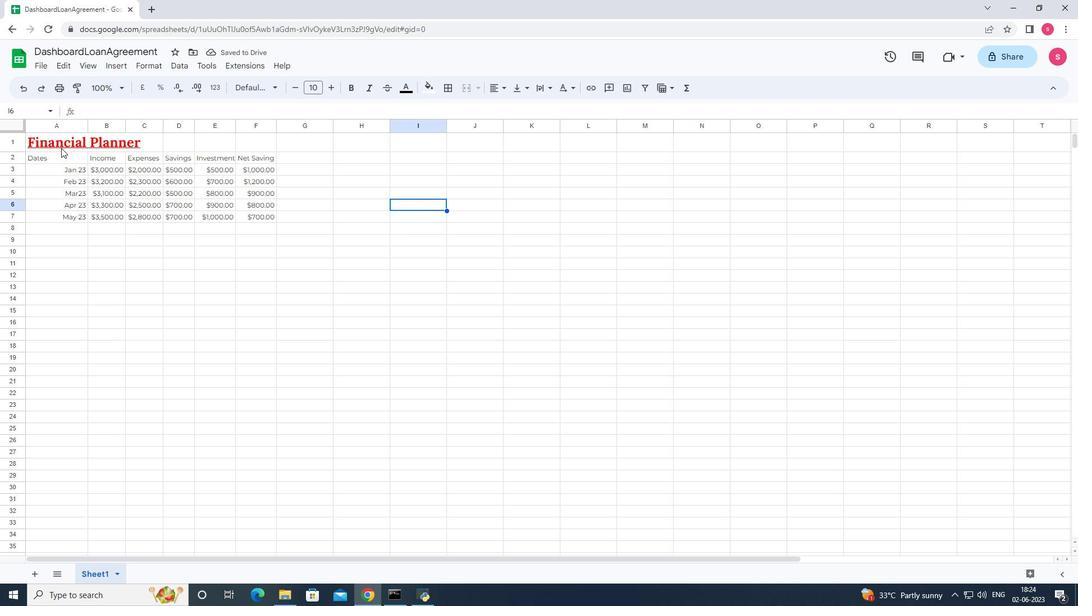 
Action: Mouse pressed left at (58, 140)
Screenshot: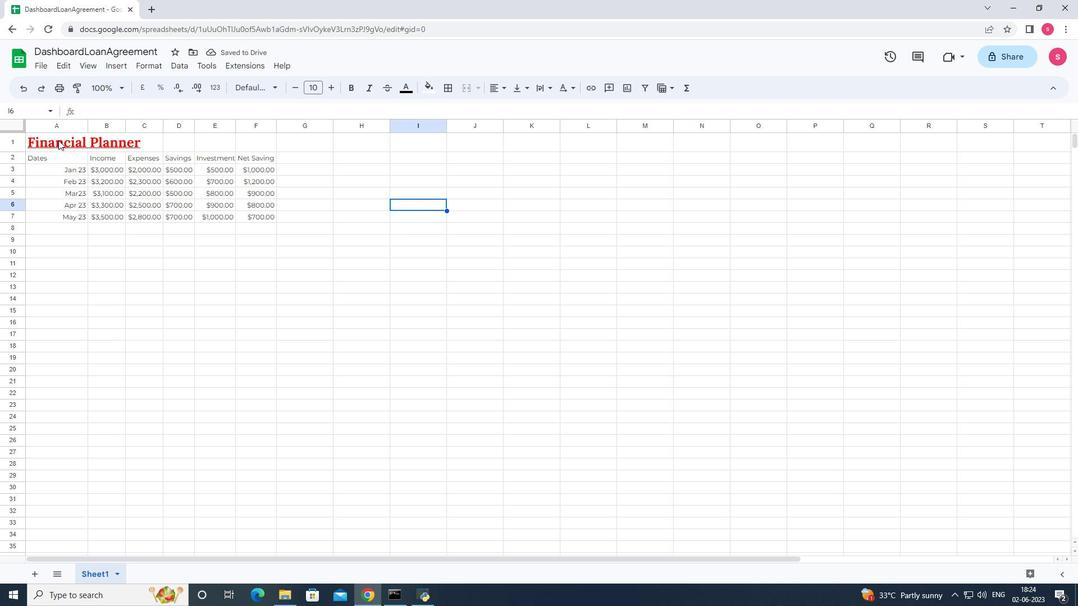 
Action: Mouse moved to (499, 87)
Screenshot: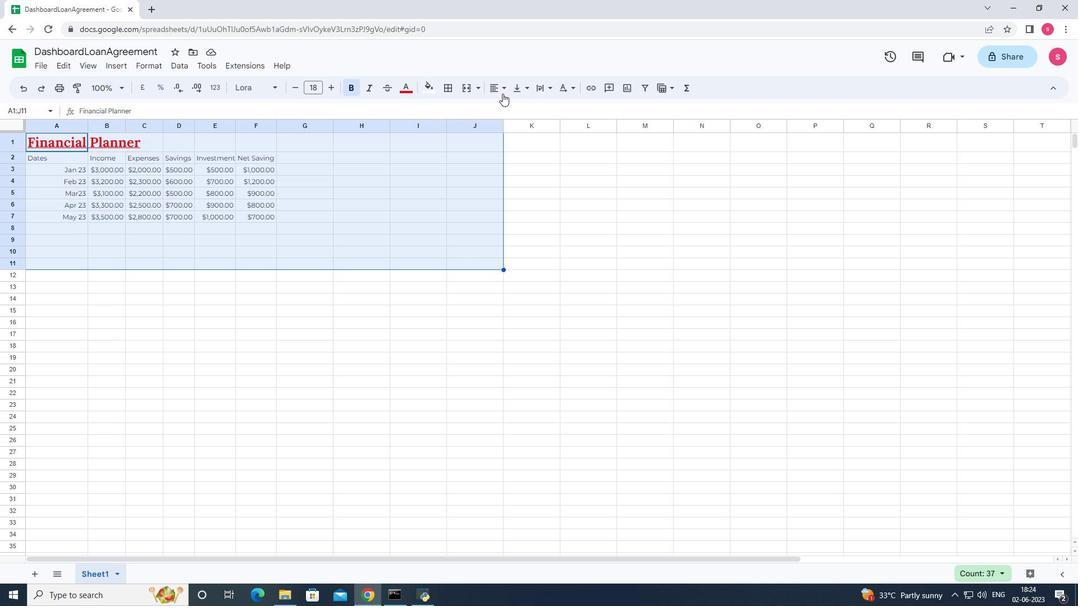 
Action: Mouse pressed left at (499, 87)
Screenshot: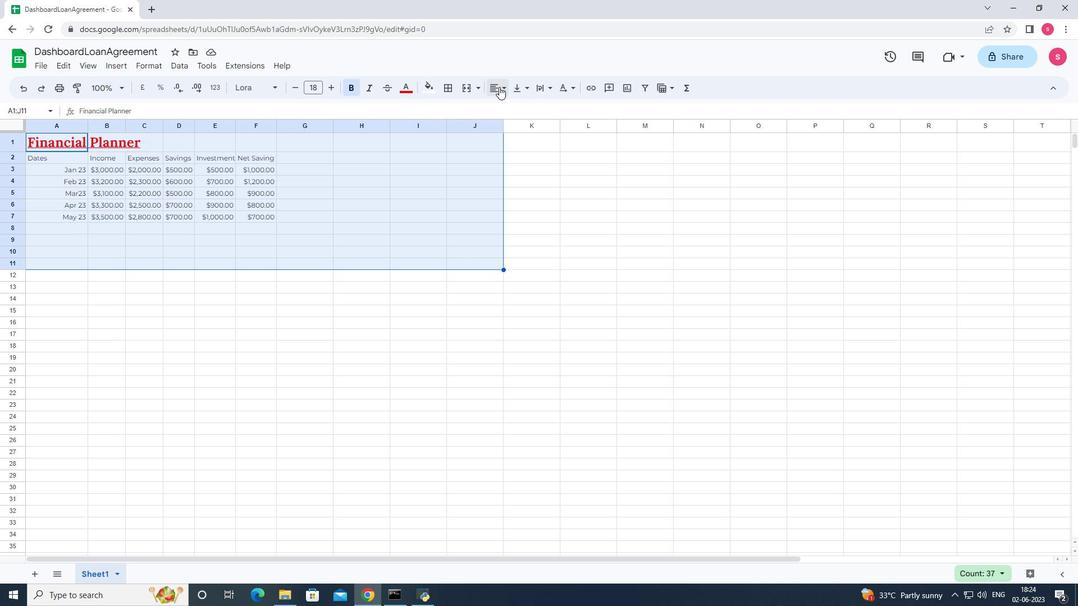 
Action: Mouse moved to (502, 112)
Screenshot: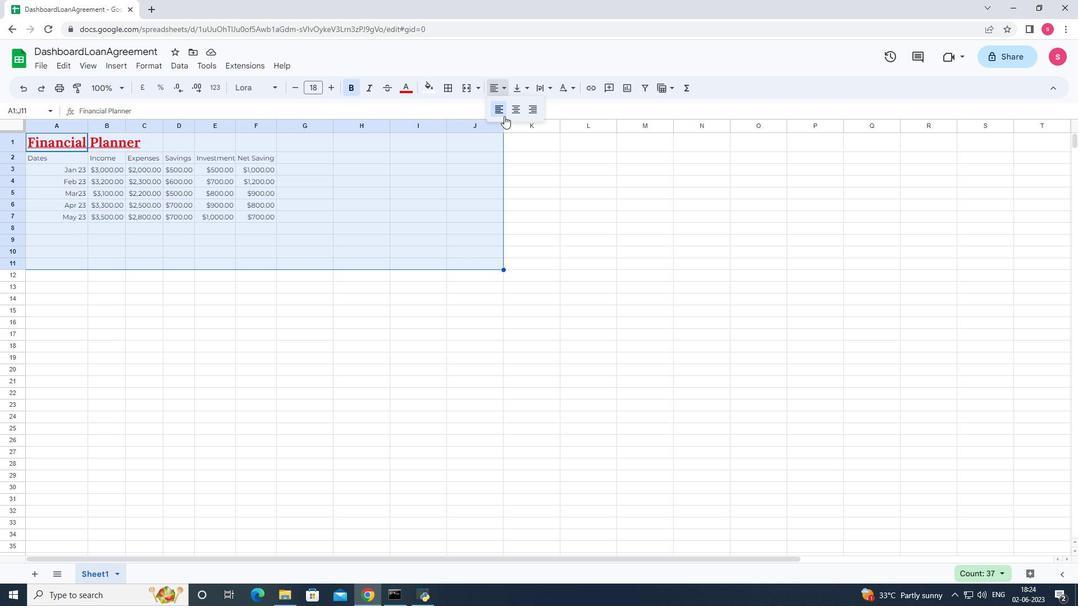 
Action: Mouse pressed left at (502, 112)
Screenshot: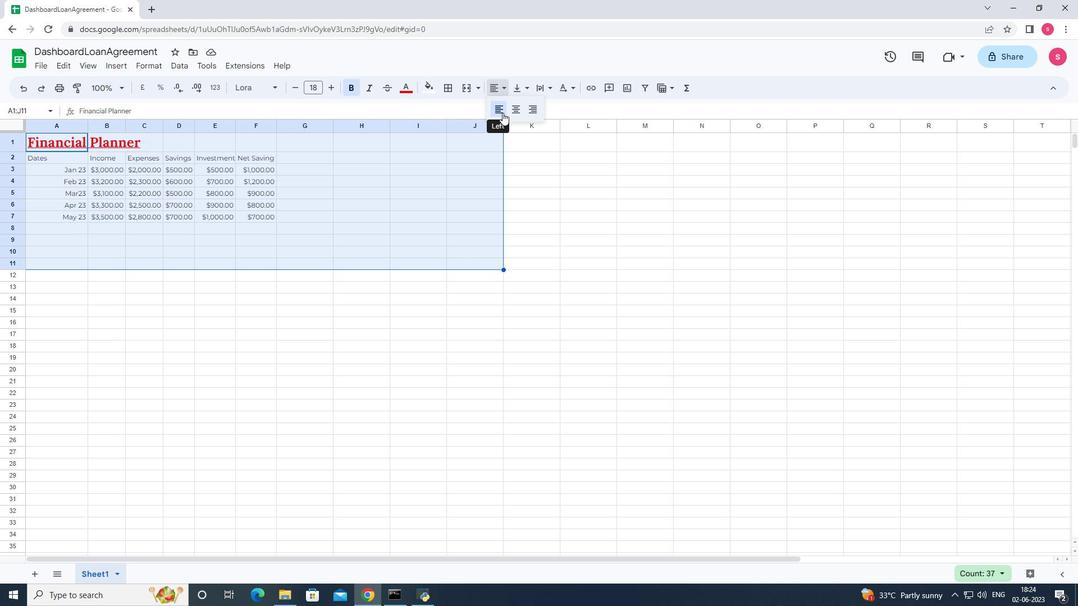 
Action: Mouse moved to (625, 231)
Screenshot: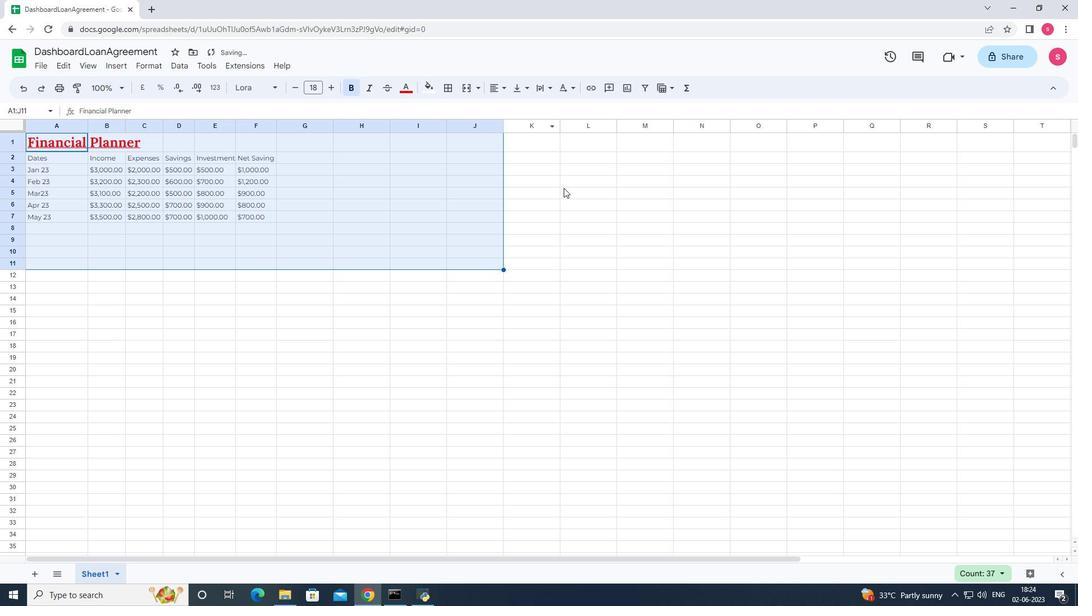 
Action: Mouse pressed left at (625, 231)
Screenshot: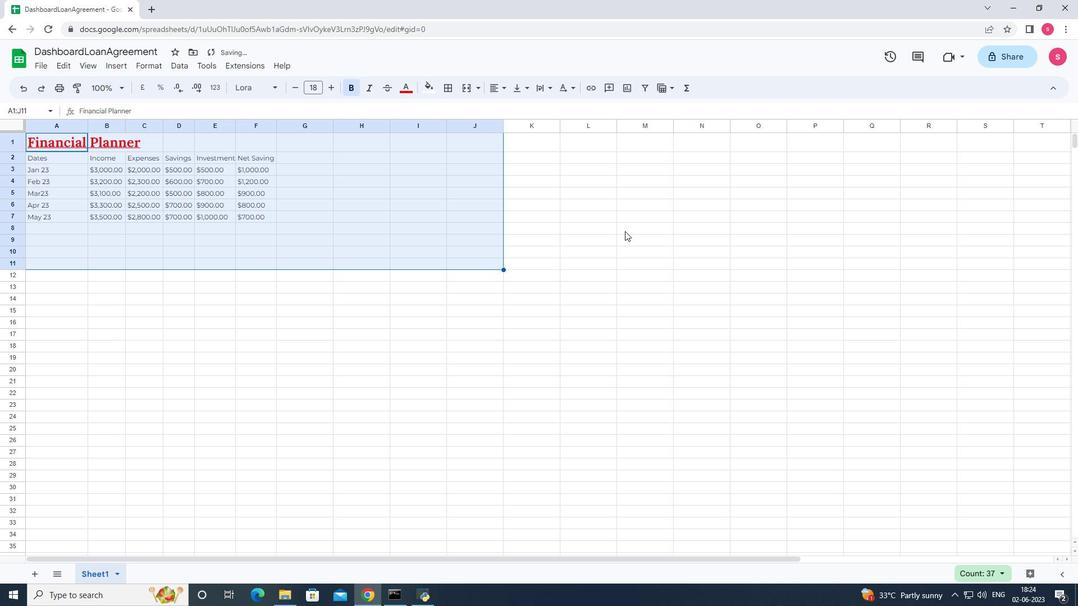 
Action: Mouse moved to (87, 125)
Screenshot: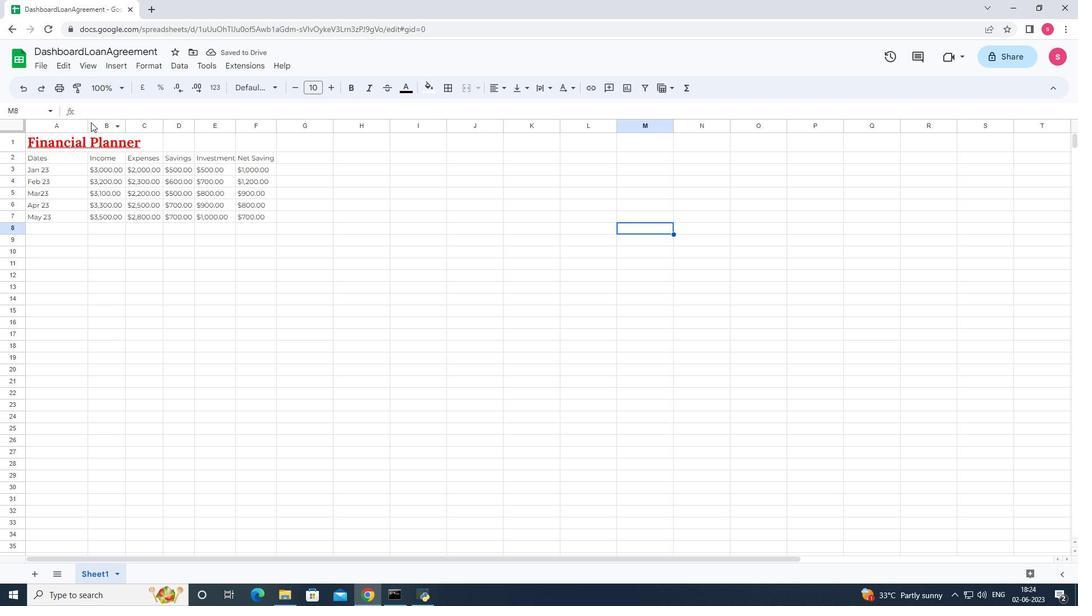 
Action: Mouse pressed left at (87, 125)
Screenshot: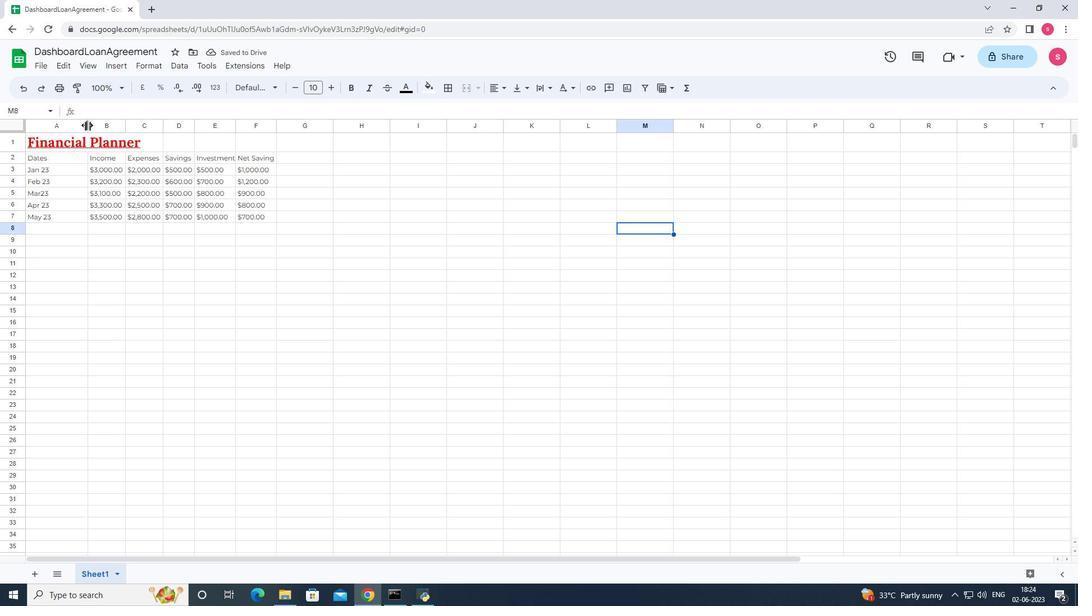 
Action: Mouse pressed left at (87, 125)
Screenshot: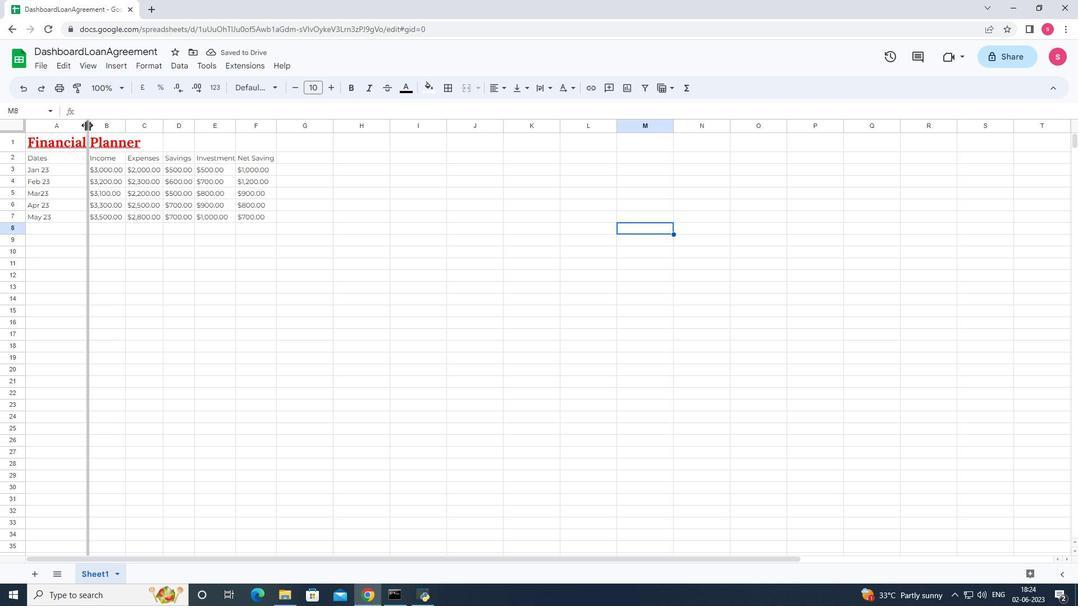 
Action: Mouse moved to (182, 128)
Screenshot: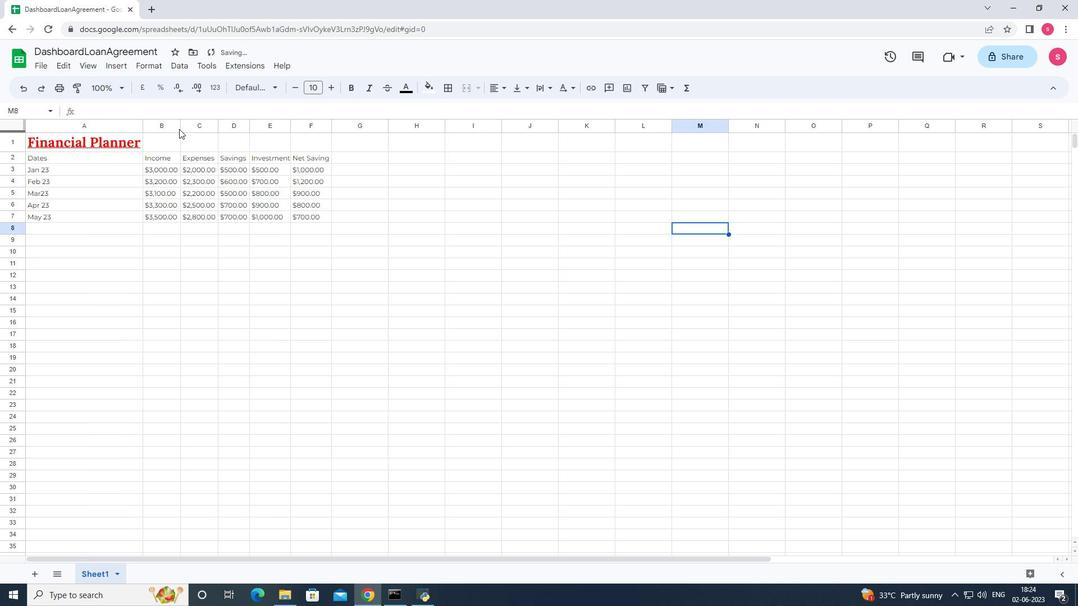 
Action: Mouse pressed left at (182, 128)
Screenshot: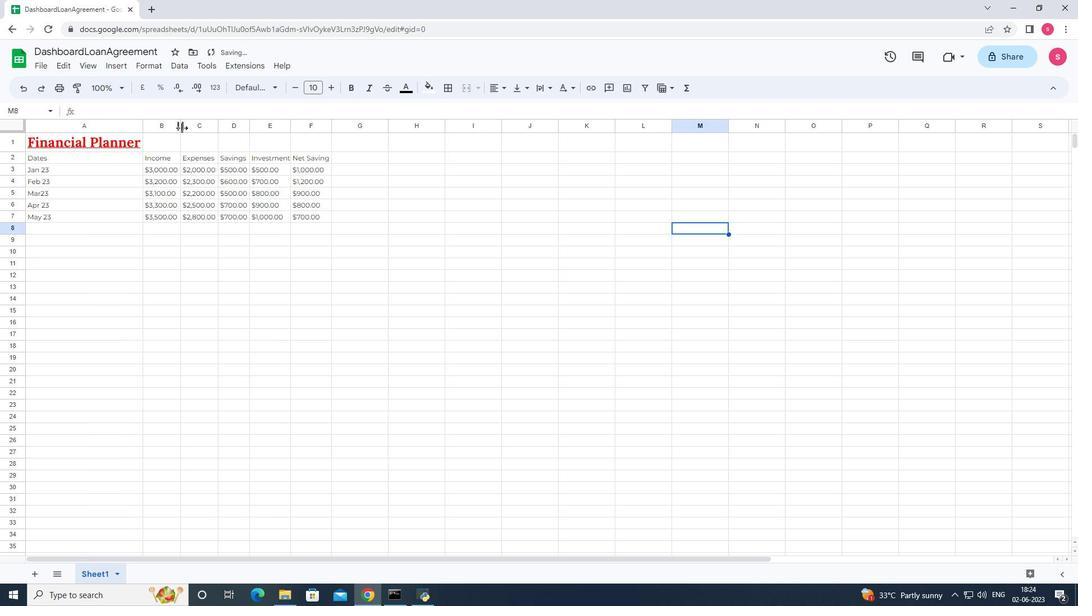 
Action: Mouse pressed left at (182, 128)
Screenshot: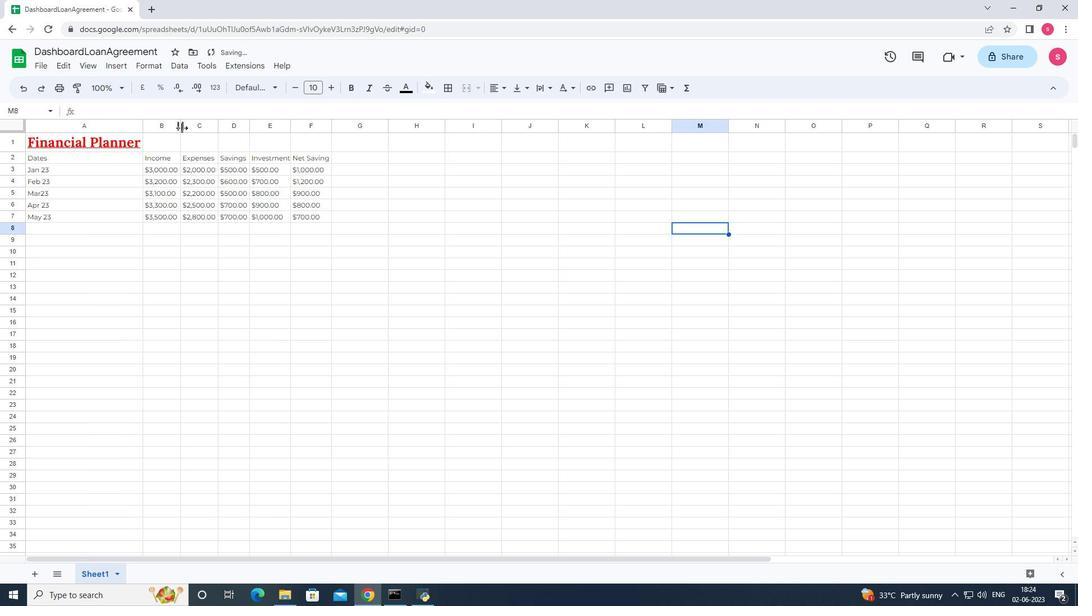 
Action: Mouse moved to (218, 127)
Screenshot: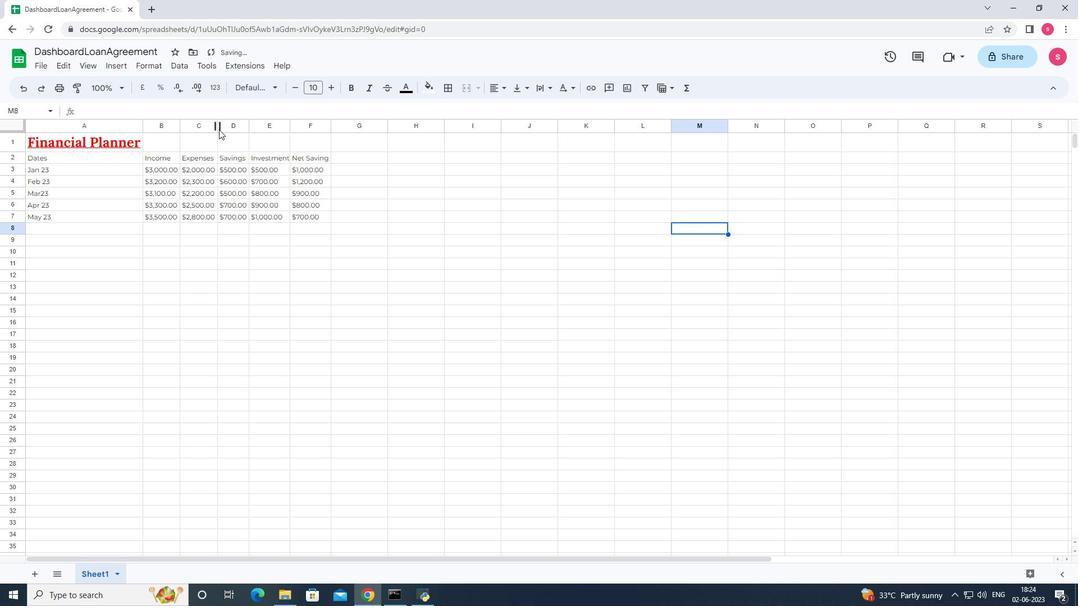 
Action: Mouse pressed left at (218, 127)
Screenshot: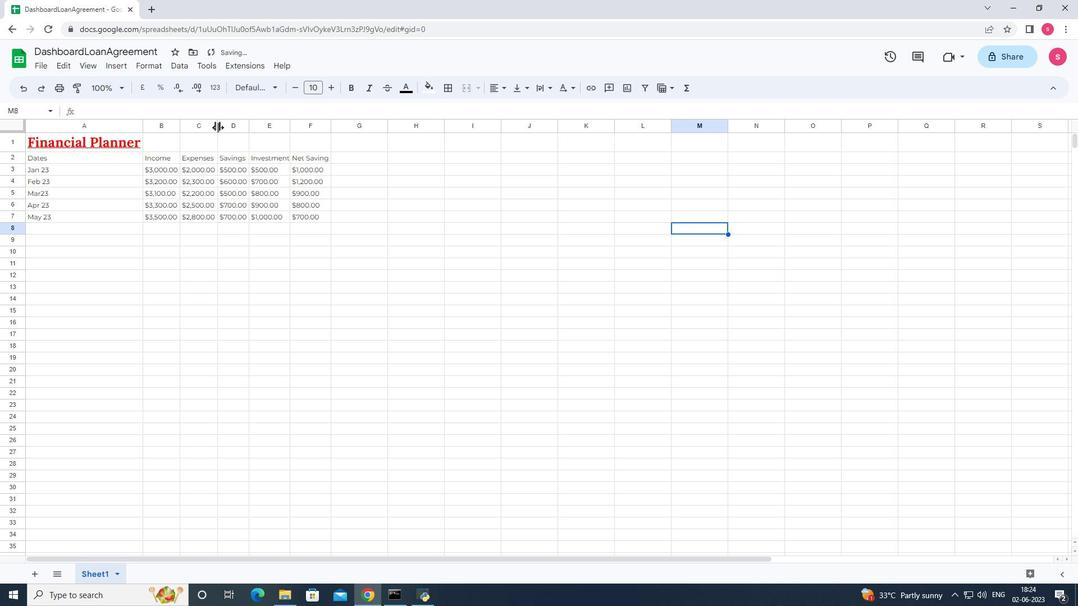 
Action: Mouse pressed left at (218, 127)
Screenshot: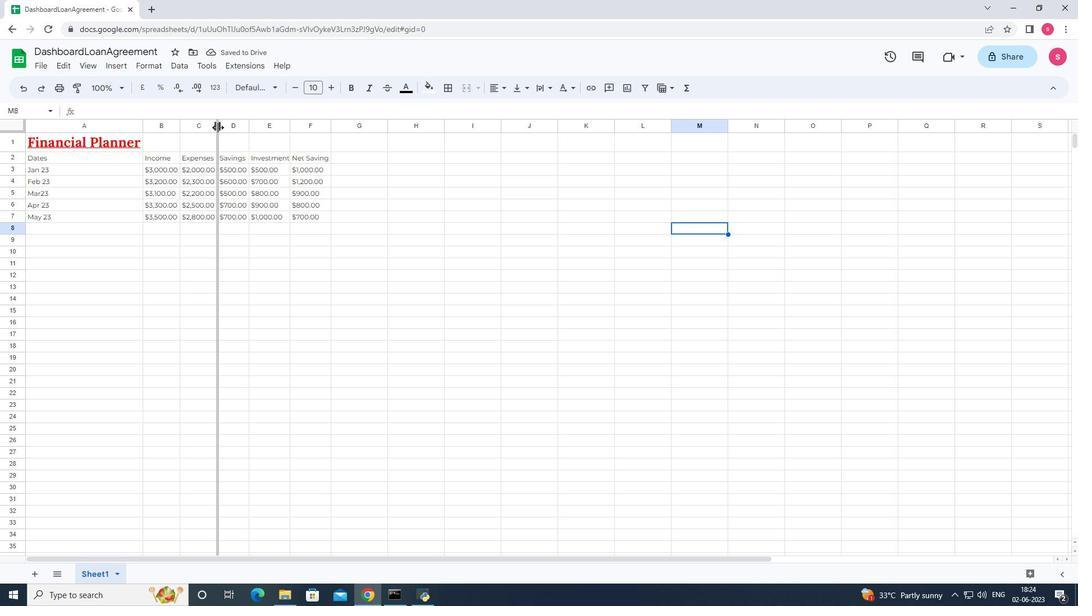 
Action: Mouse moved to (249, 128)
Screenshot: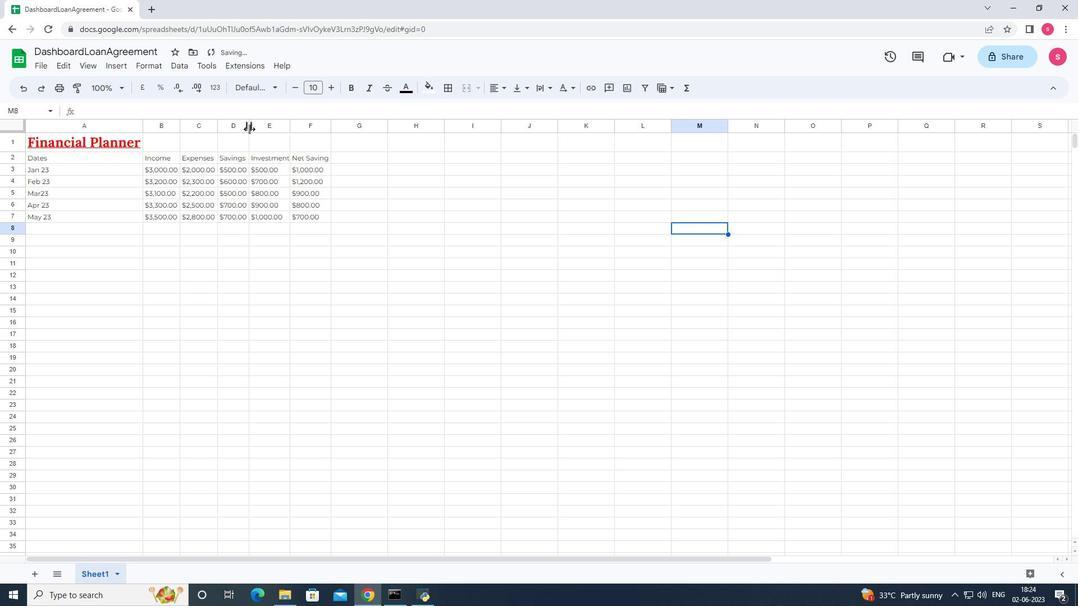 
Action: Mouse pressed left at (249, 128)
Screenshot: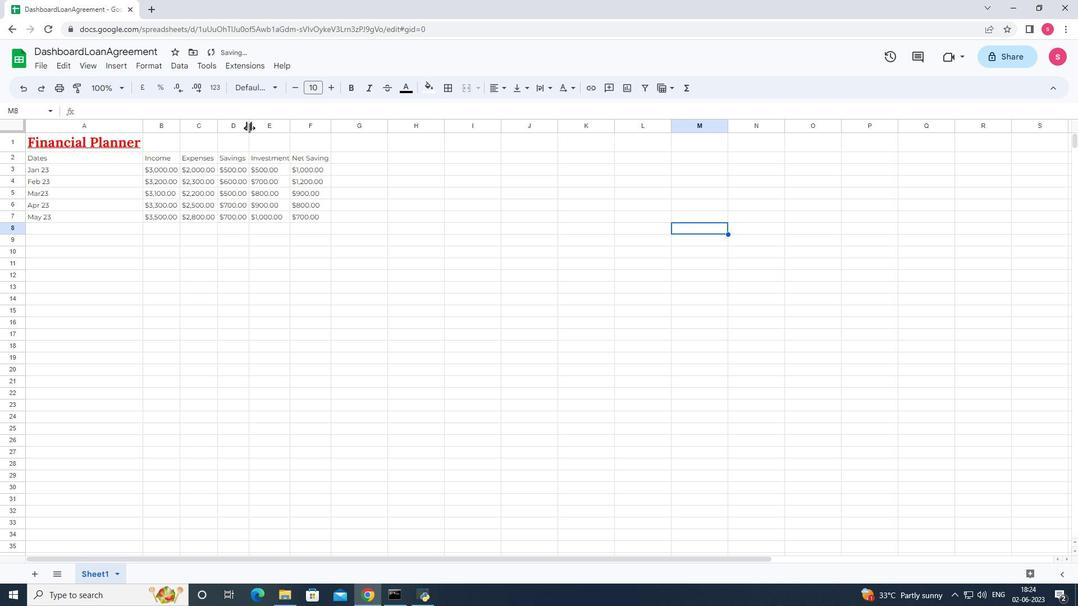 
Action: Mouse pressed left at (249, 128)
Screenshot: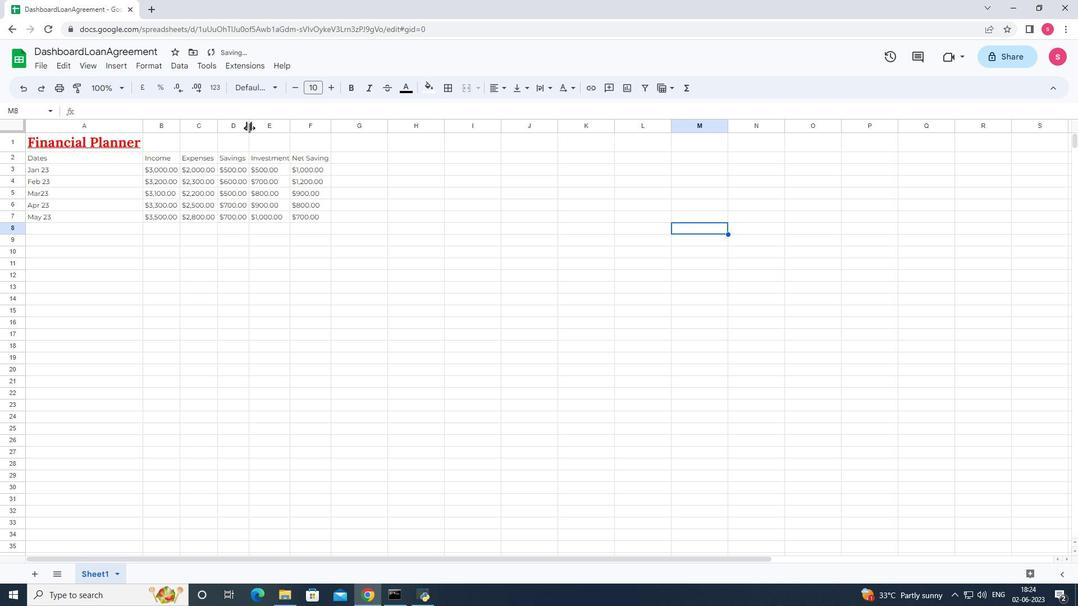 
Action: Mouse moved to (292, 128)
Screenshot: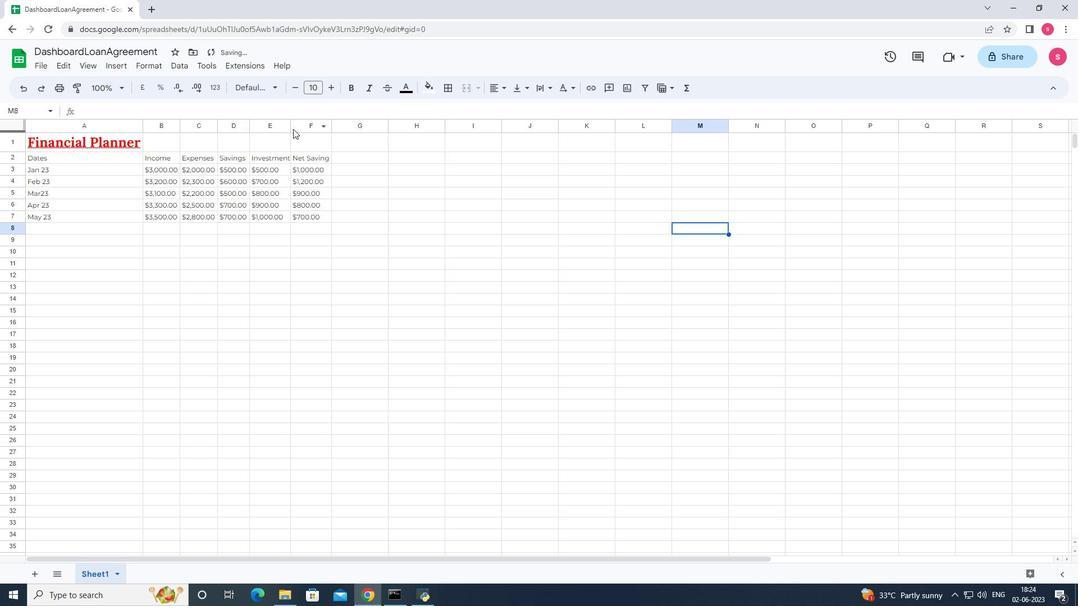 
Action: Mouse pressed left at (292, 128)
Screenshot: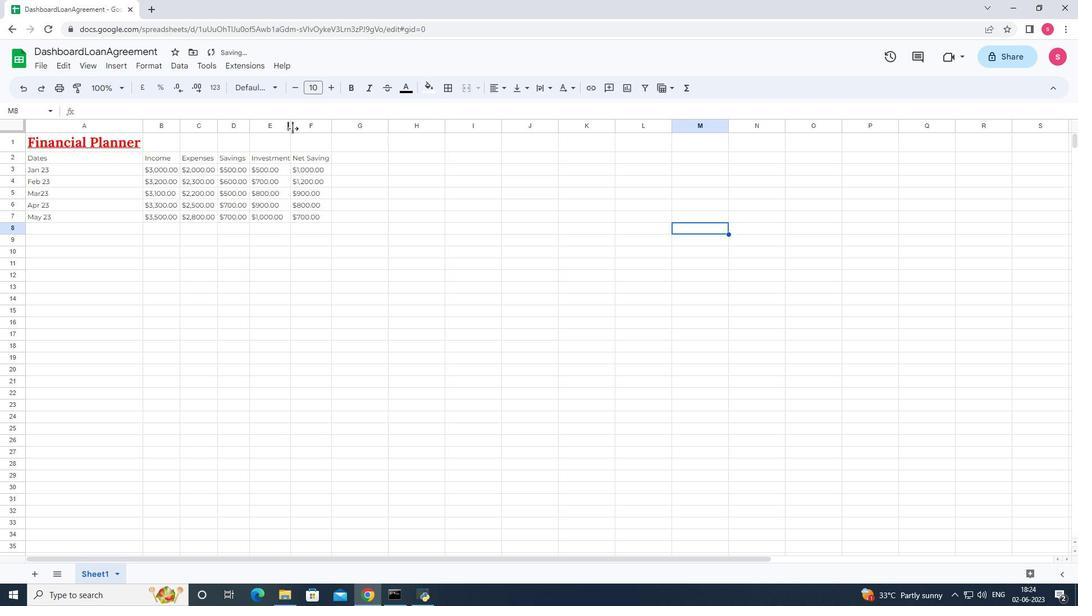 
Action: Mouse pressed left at (292, 128)
Screenshot: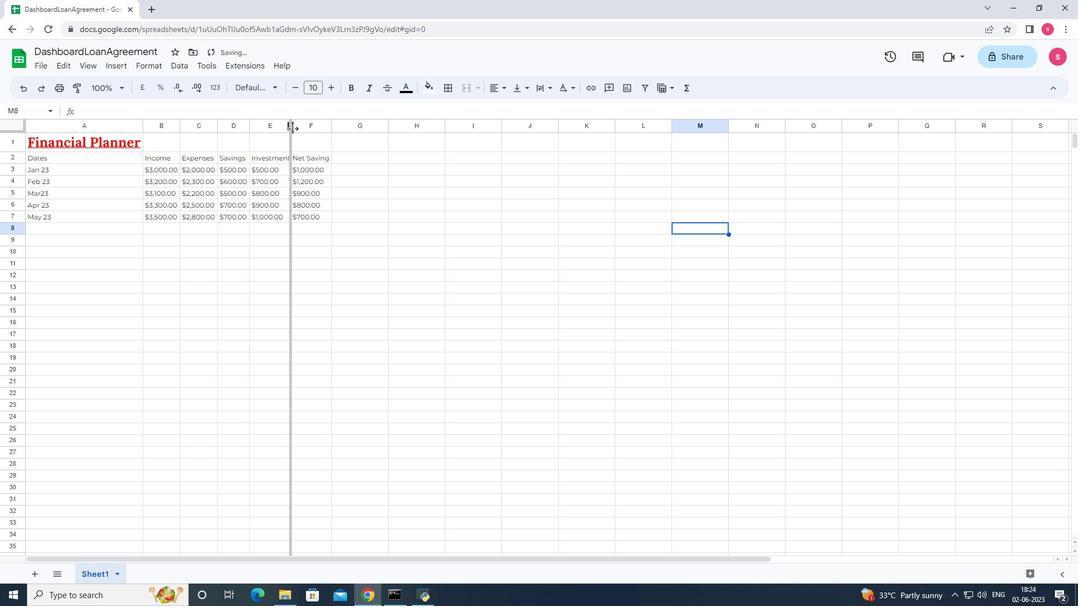 
Action: Mouse moved to (333, 124)
Screenshot: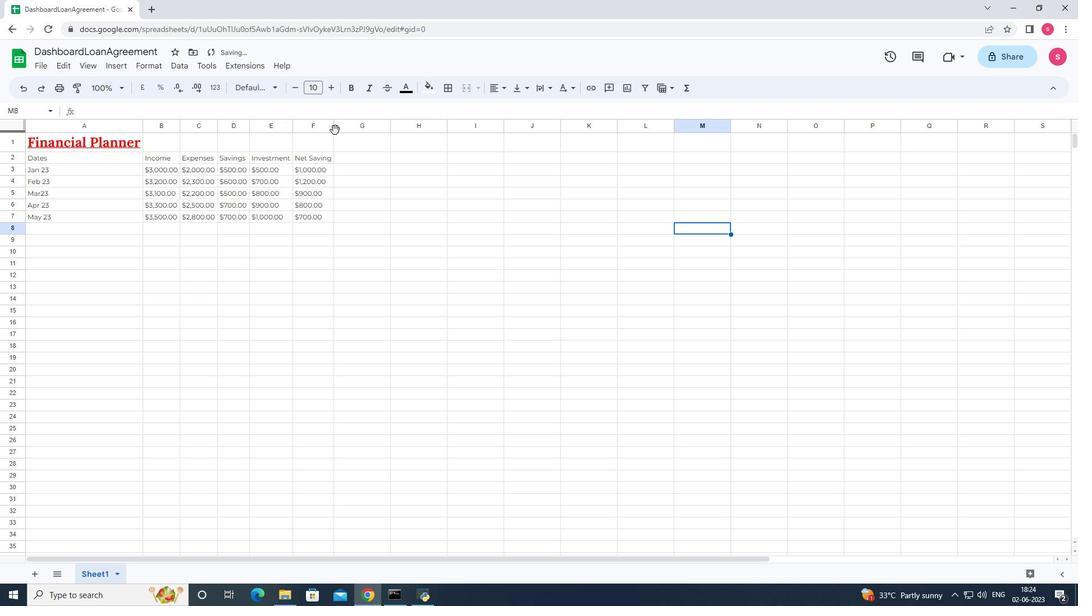
Action: Mouse pressed left at (333, 124)
Screenshot: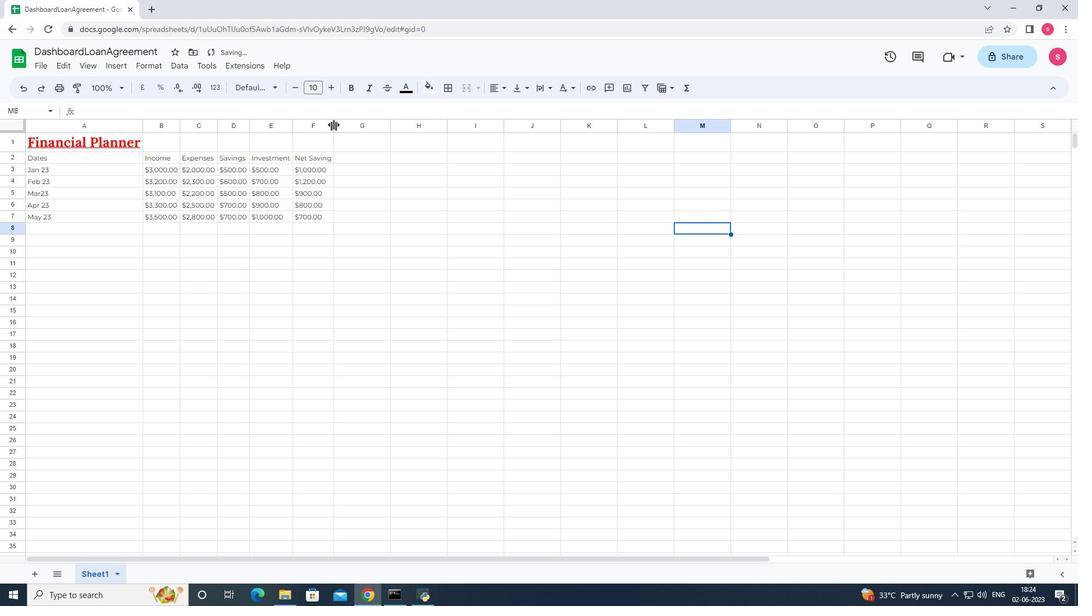 
Action: Mouse pressed left at (333, 124)
Screenshot: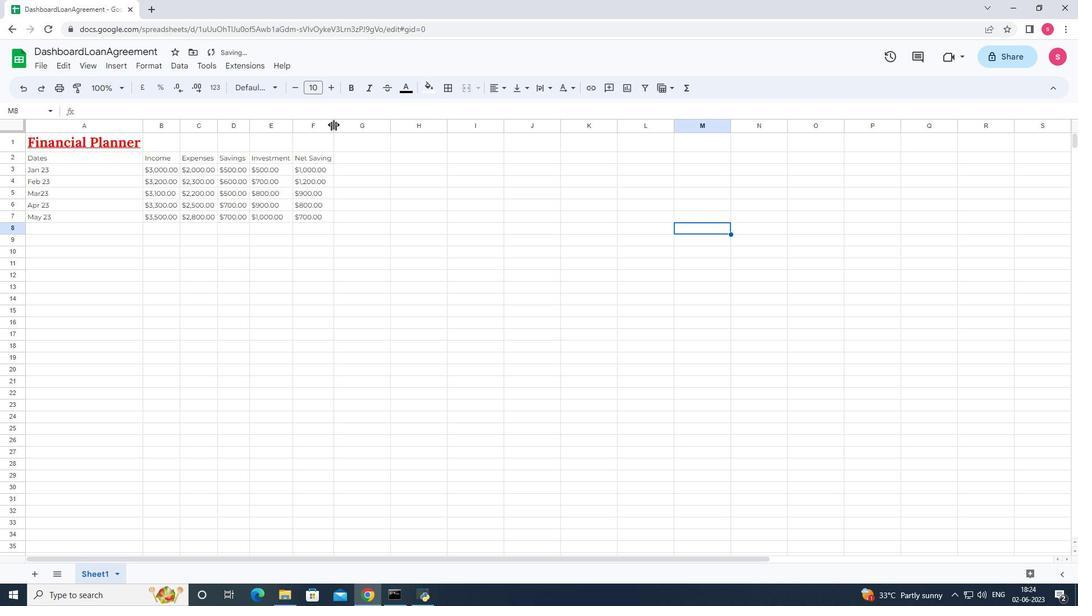 
Action: Mouse pressed left at (333, 124)
Screenshot: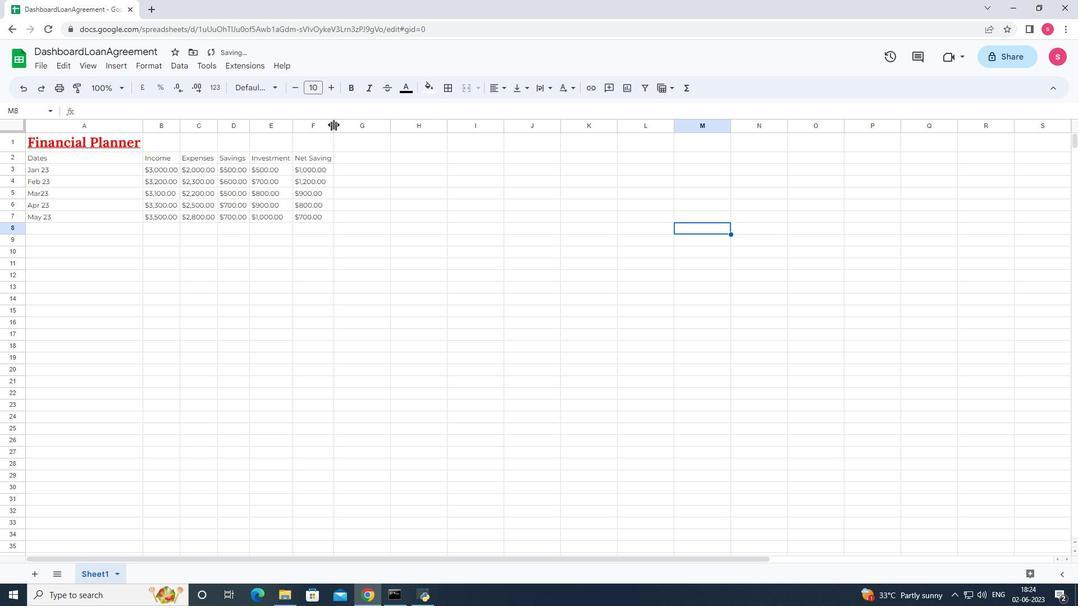 
Action: Mouse pressed left at (333, 124)
Screenshot: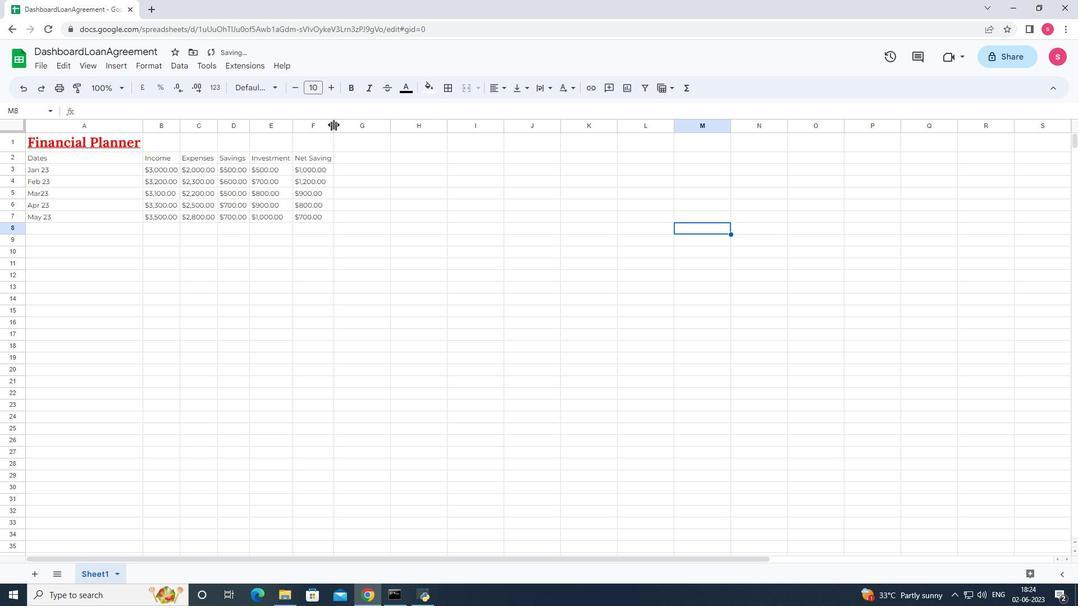 
Action: Mouse moved to (381, 207)
Screenshot: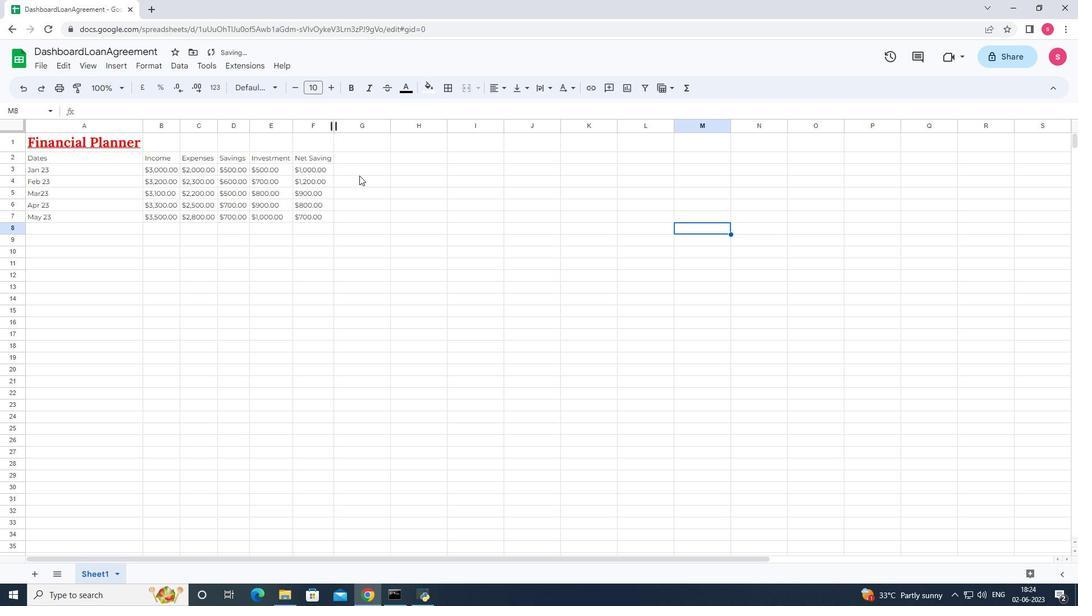 
Action: Mouse pressed left at (381, 207)
Screenshot: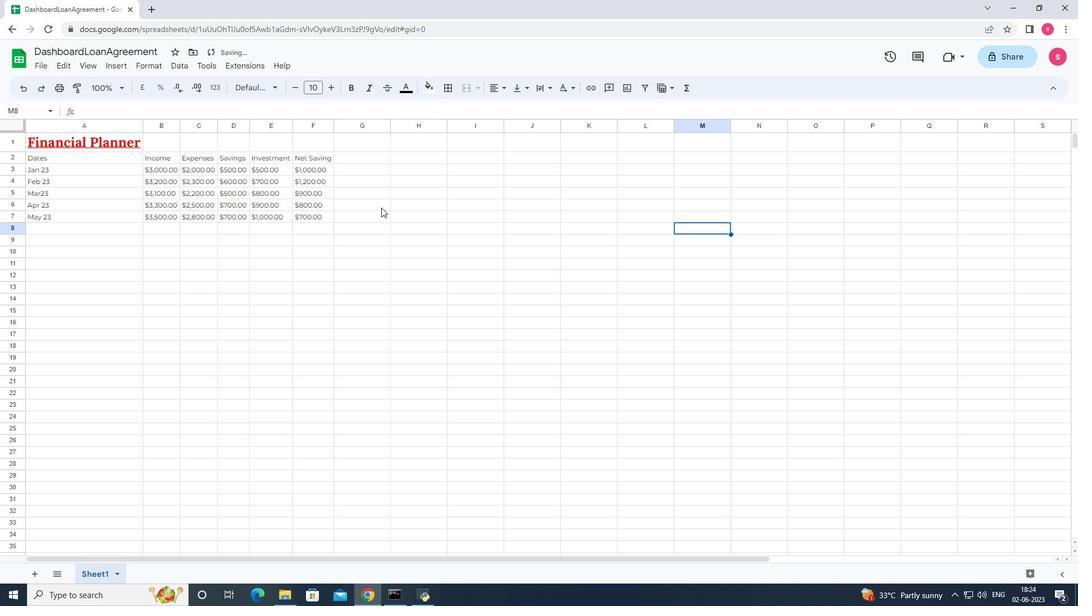 
Action: Mouse moved to (440, 290)
Screenshot: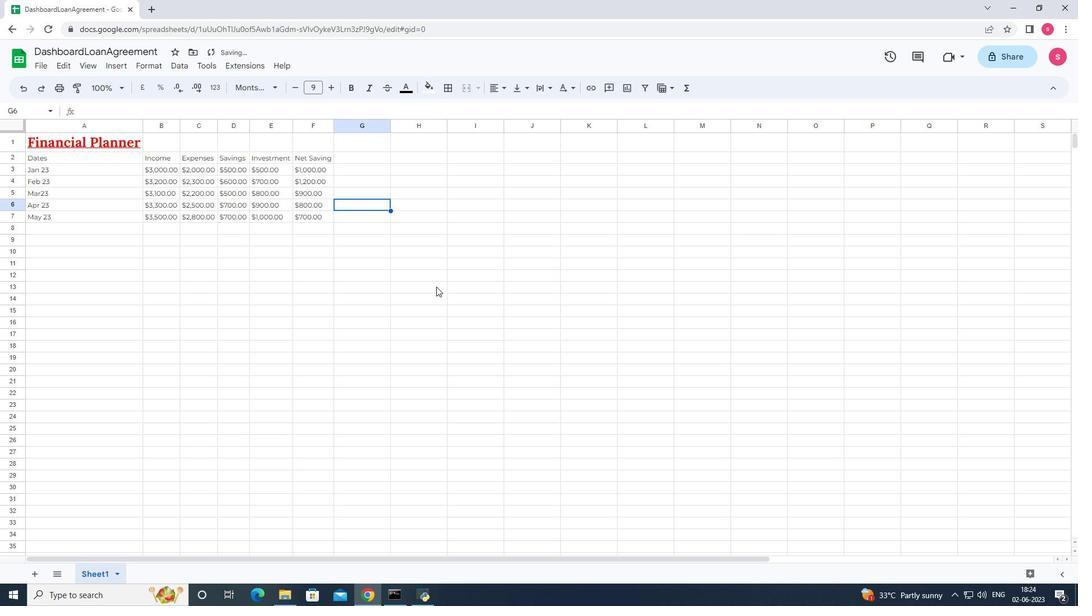 
Action: Key pressed ctrl+S
Screenshot: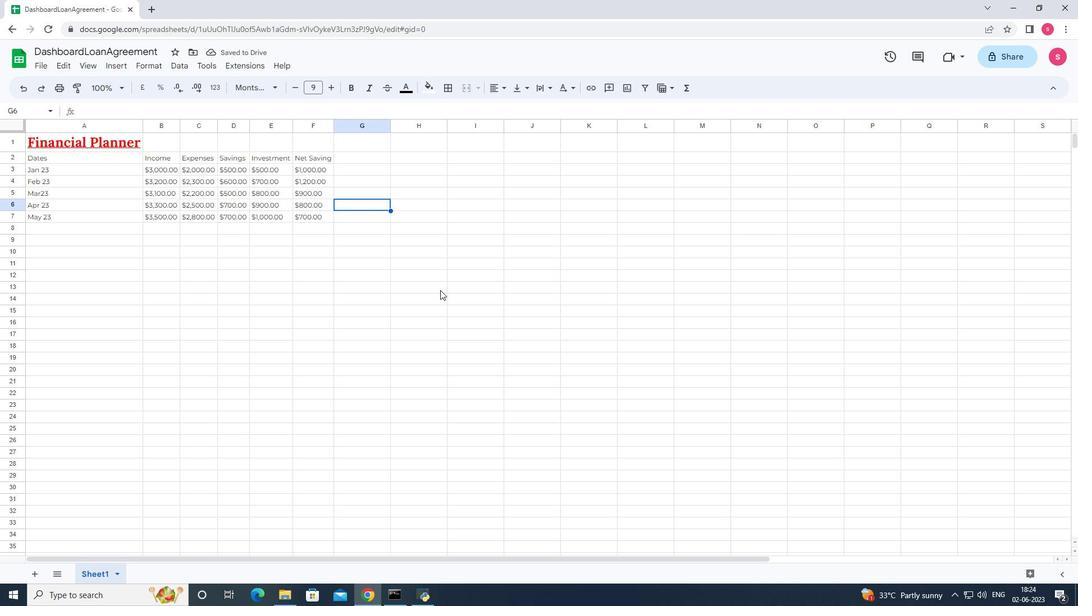 
